 Task: Assign Person0000000147 as Assignee of Issue Issue0000000367 in Backlog  in Scrum Project Project0000000074 in Jira. Assign Person0000000147 as Assignee of Issue Issue0000000368 in Backlog  in Scrum Project Project0000000074 in Jira. Assign Person0000000148 as Assignee of Issue Issue0000000369 in Backlog  in Scrum Project Project0000000074 in Jira. Assign Person0000000148 as Assignee of Issue Issue0000000370 in Backlog  in Scrum Project Project0000000074 in Jira. Create a Sprint called Sprint0000000217 in Scrum Project Project0000000073 in Jira
Action: Mouse moved to (128, 291)
Screenshot: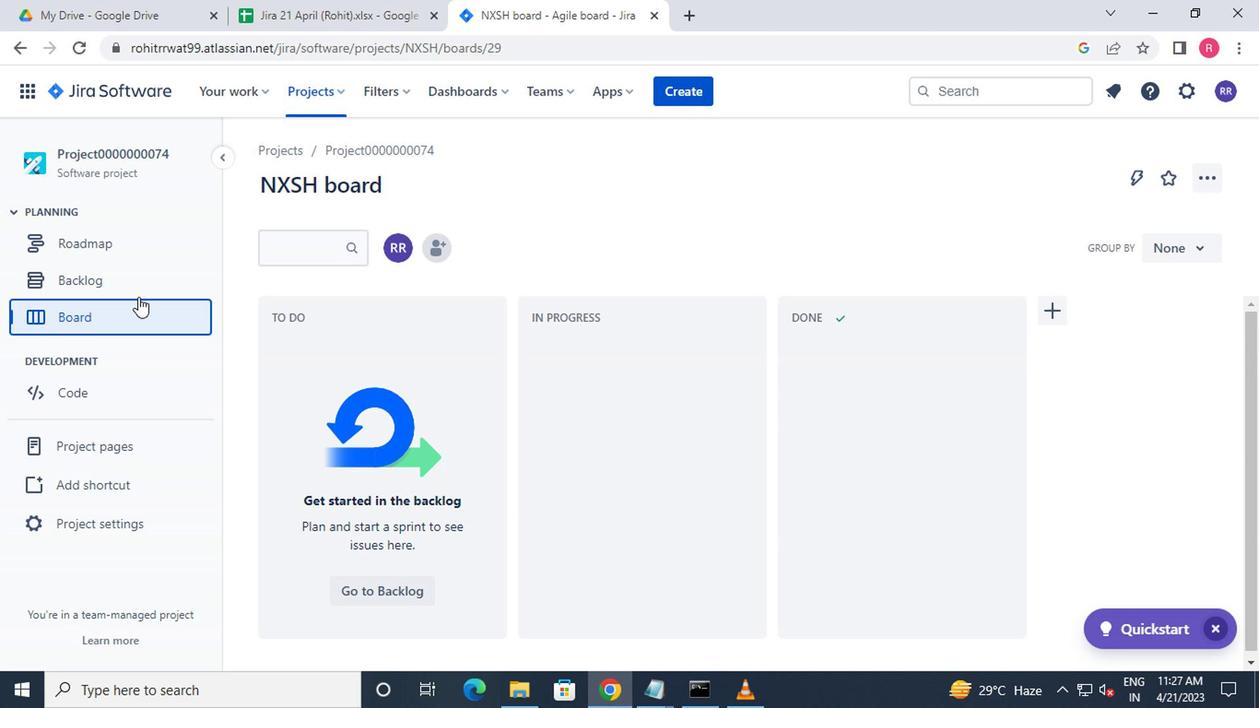 
Action: Mouse pressed left at (128, 291)
Screenshot: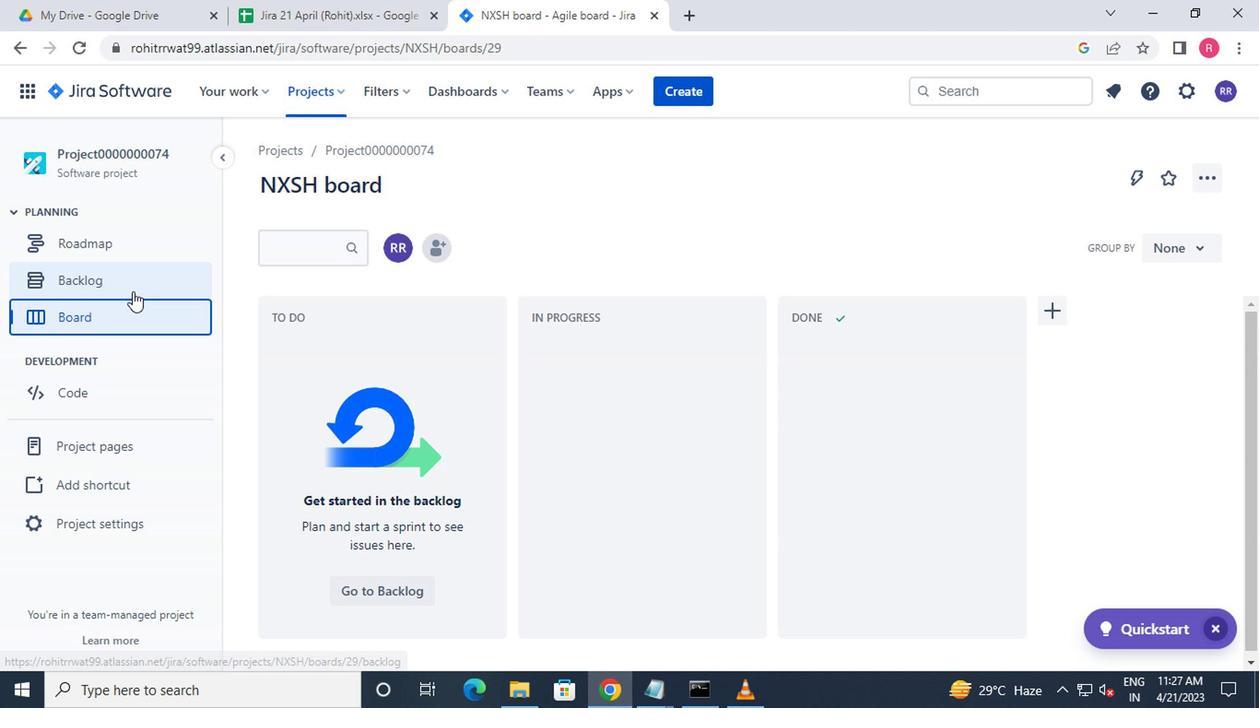
Action: Mouse moved to (407, 493)
Screenshot: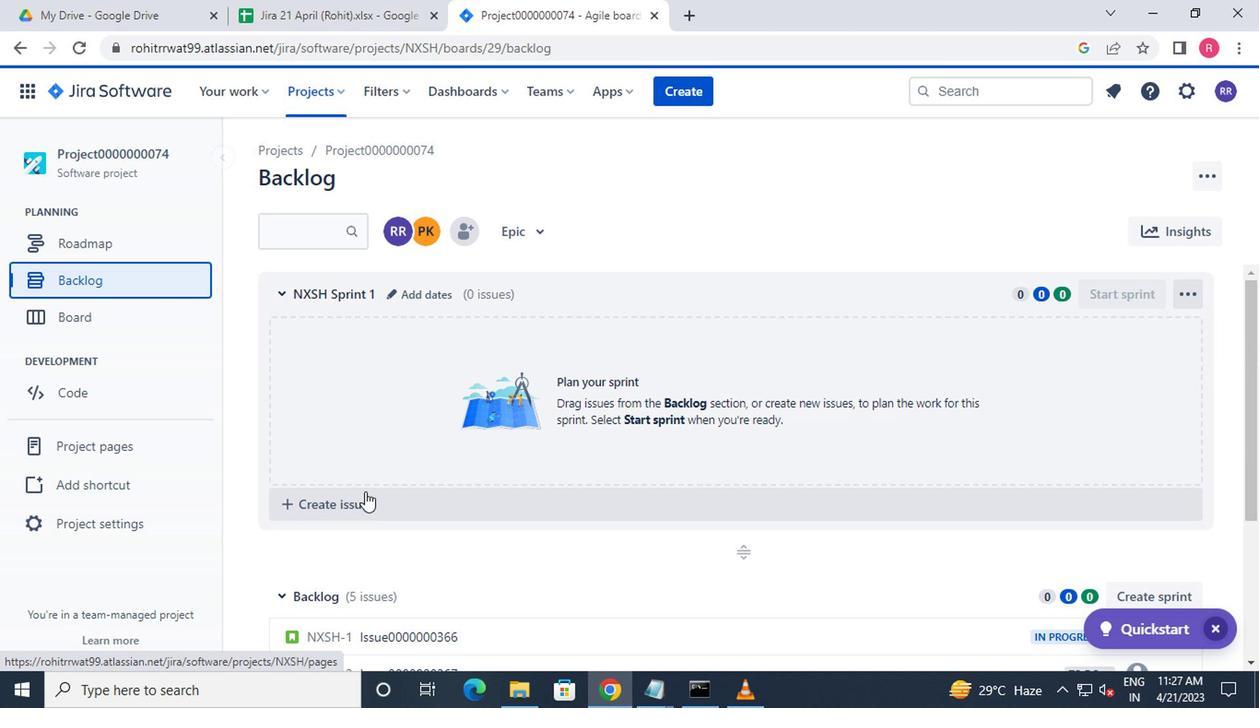 
Action: Mouse scrolled (407, 492) with delta (0, 0)
Screenshot: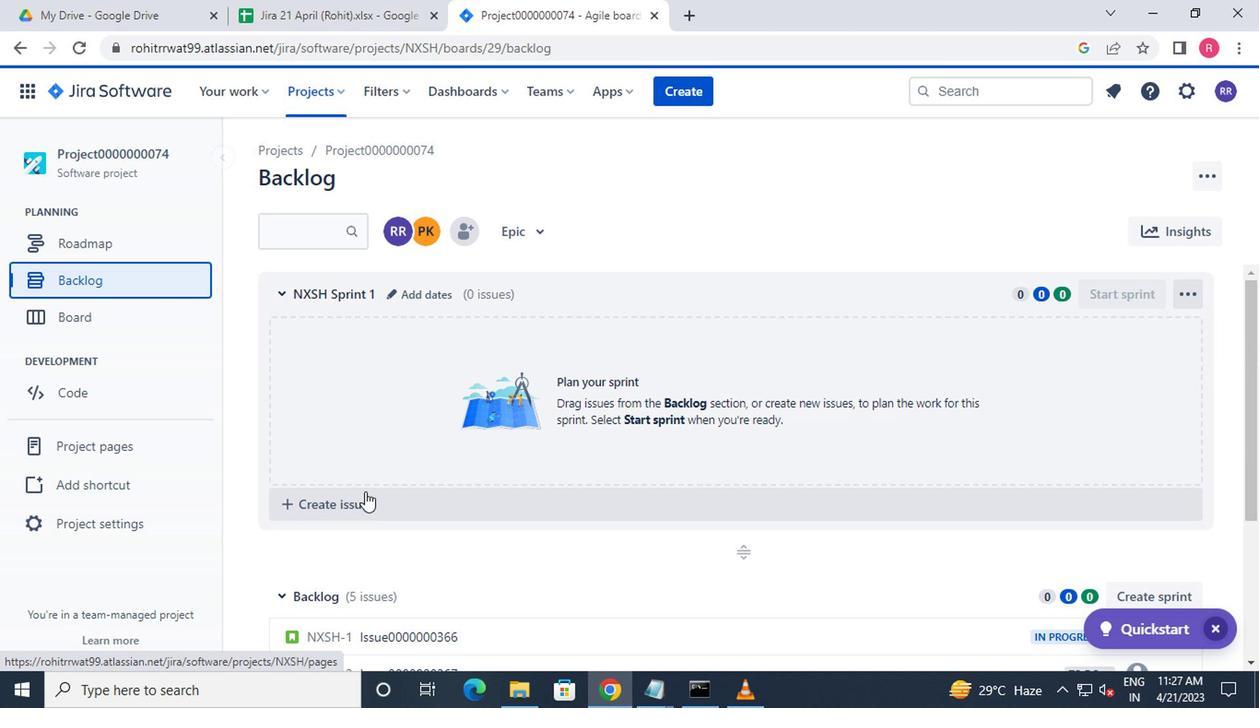 
Action: Mouse moved to (417, 499)
Screenshot: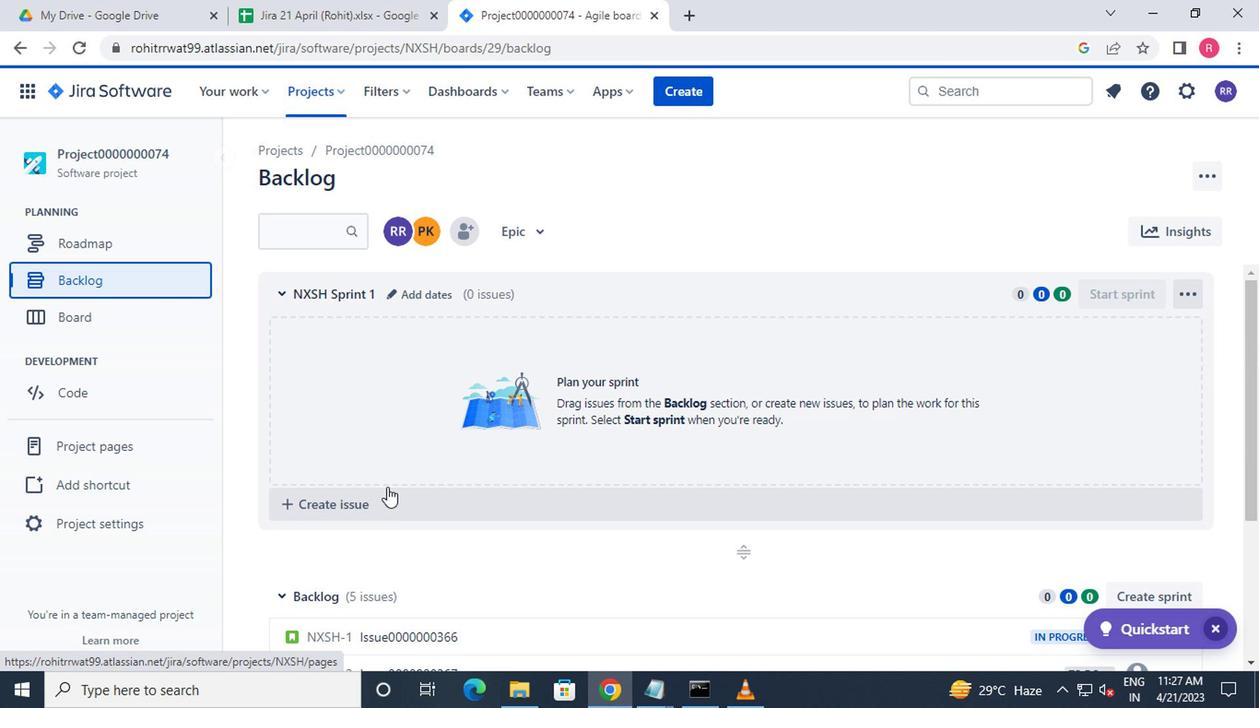 
Action: Mouse scrolled (417, 497) with delta (0, -1)
Screenshot: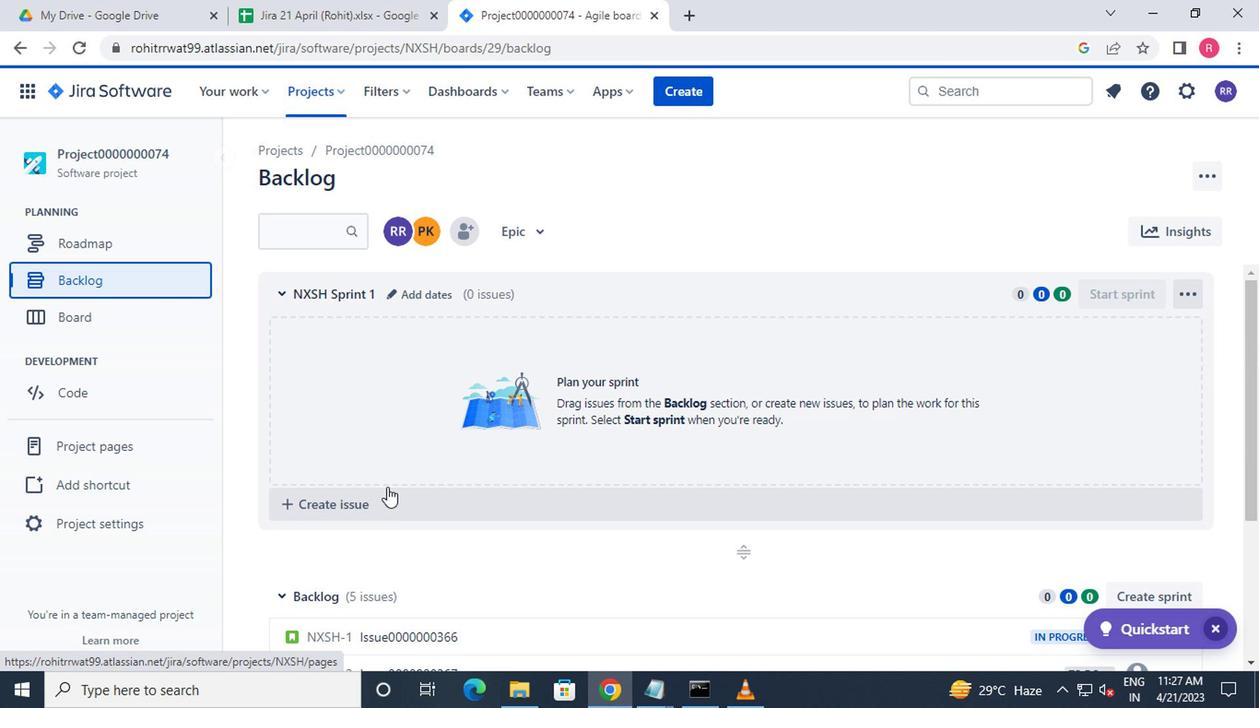 
Action: Mouse moved to (419, 499)
Screenshot: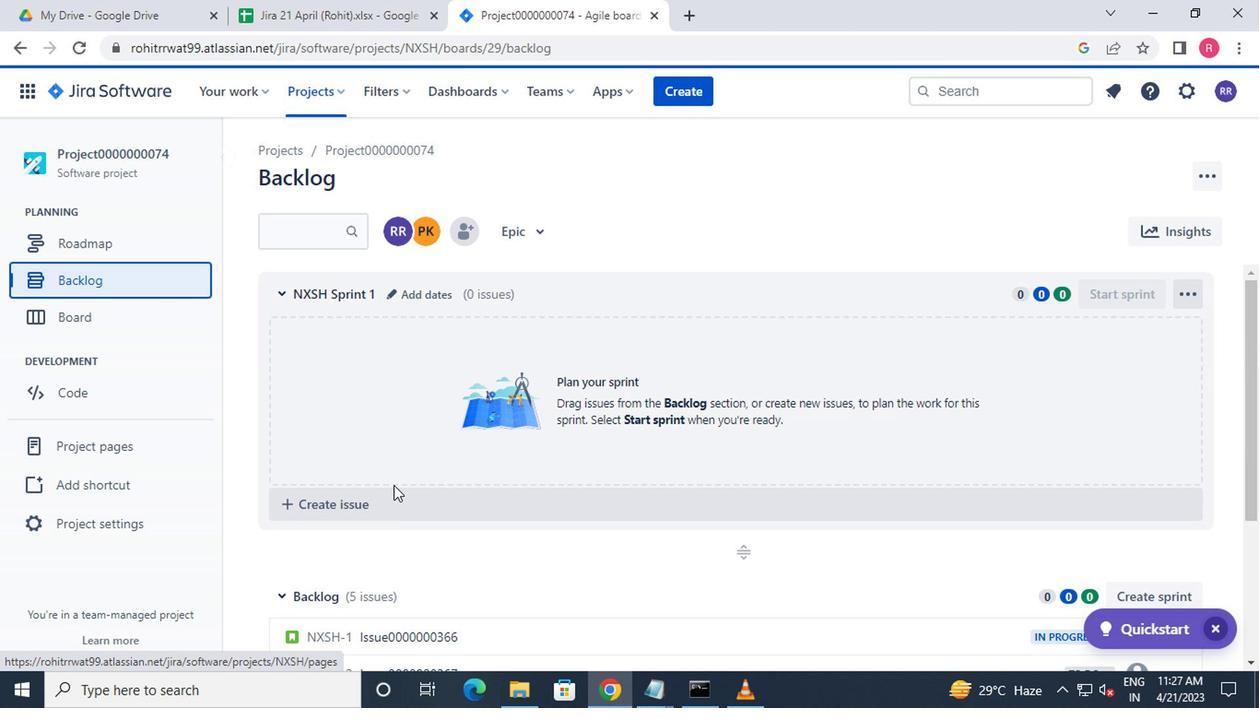 
Action: Mouse scrolled (419, 499) with delta (0, 0)
Screenshot: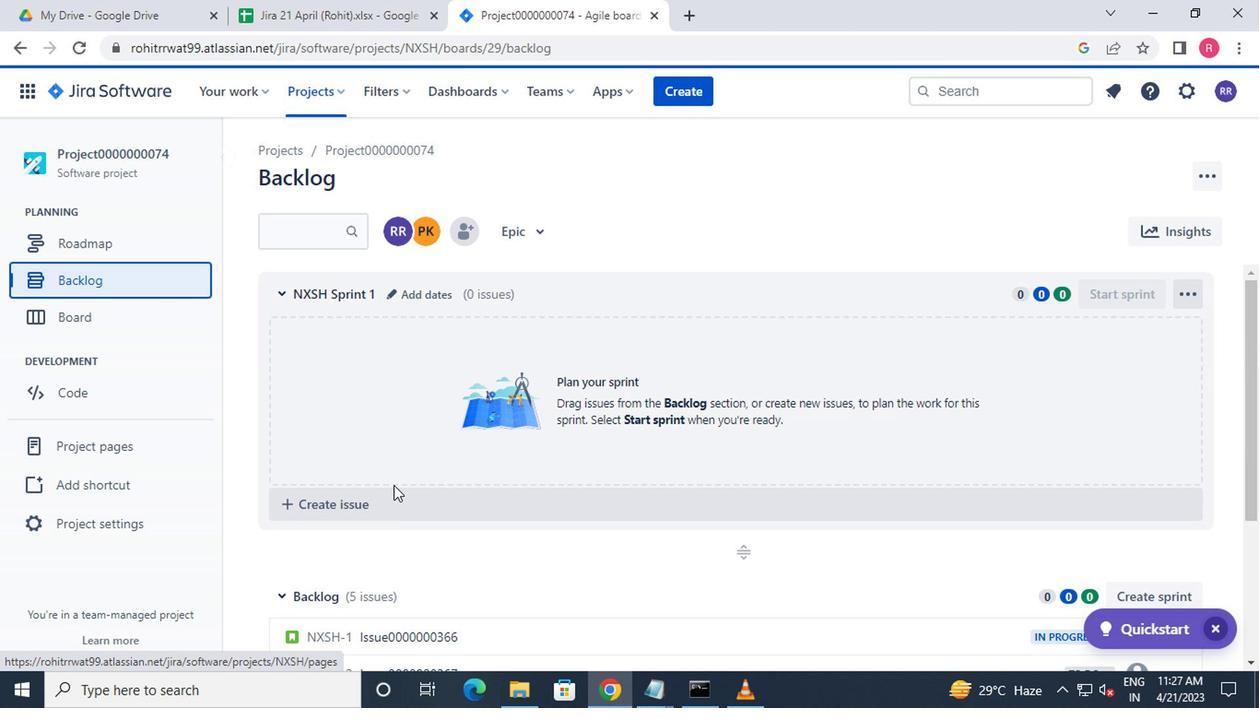 
Action: Mouse moved to (419, 500)
Screenshot: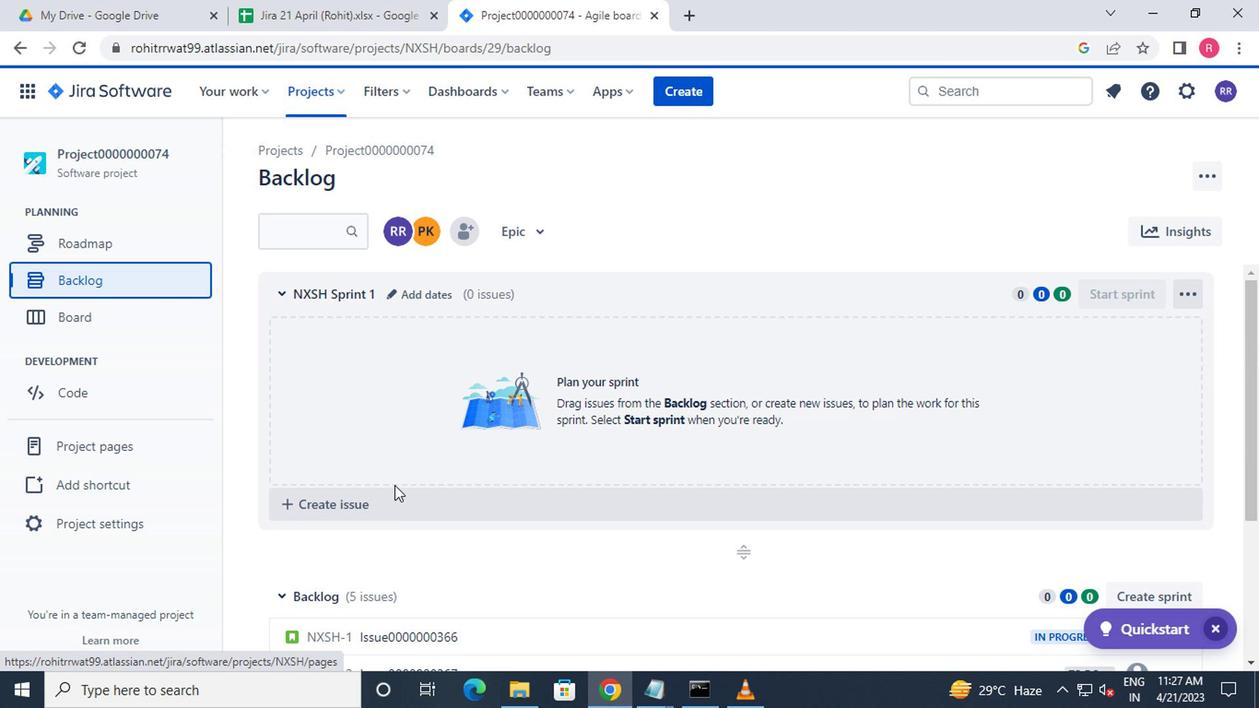 
Action: Mouse scrolled (419, 499) with delta (0, 0)
Screenshot: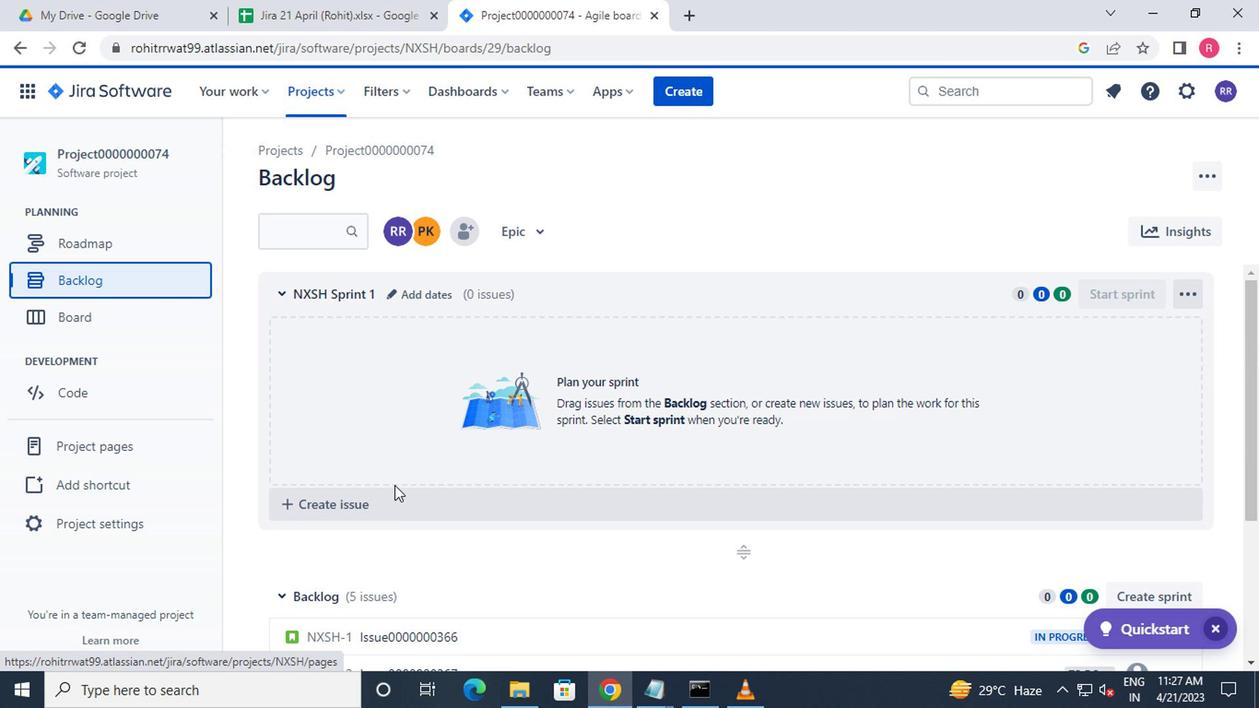 
Action: Mouse moved to (1127, 456)
Screenshot: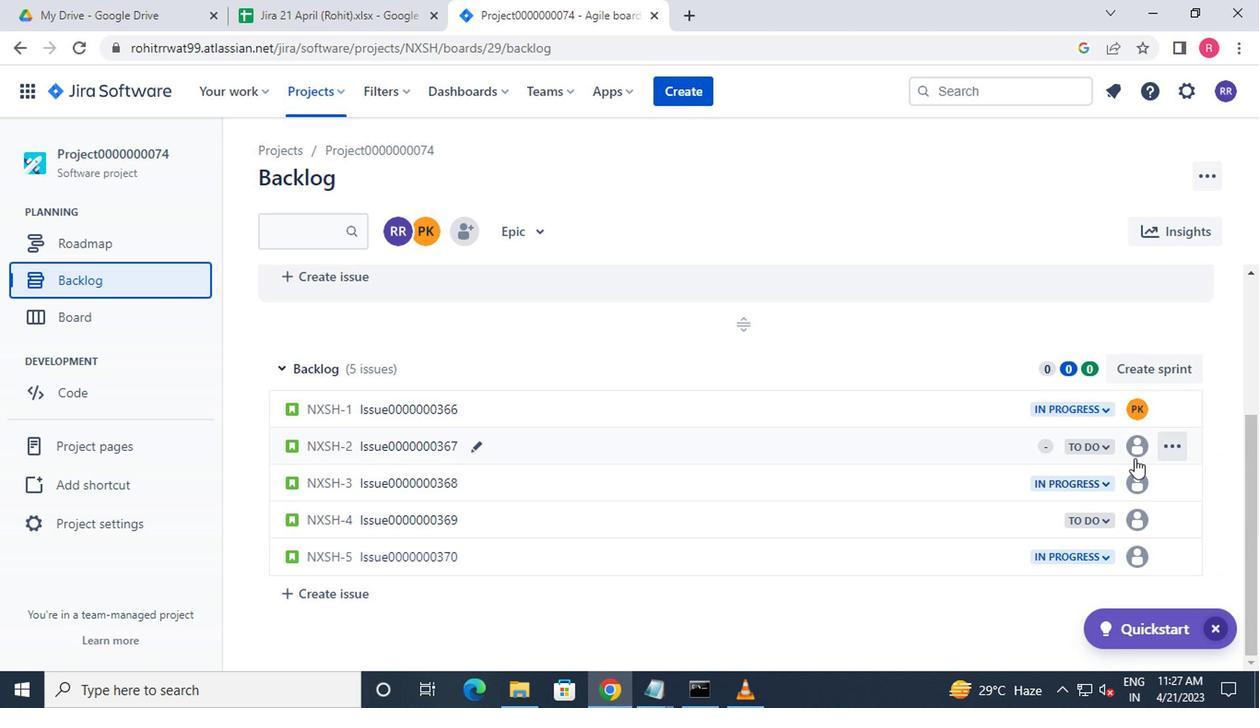 
Action: Mouse pressed left at (1127, 456)
Screenshot: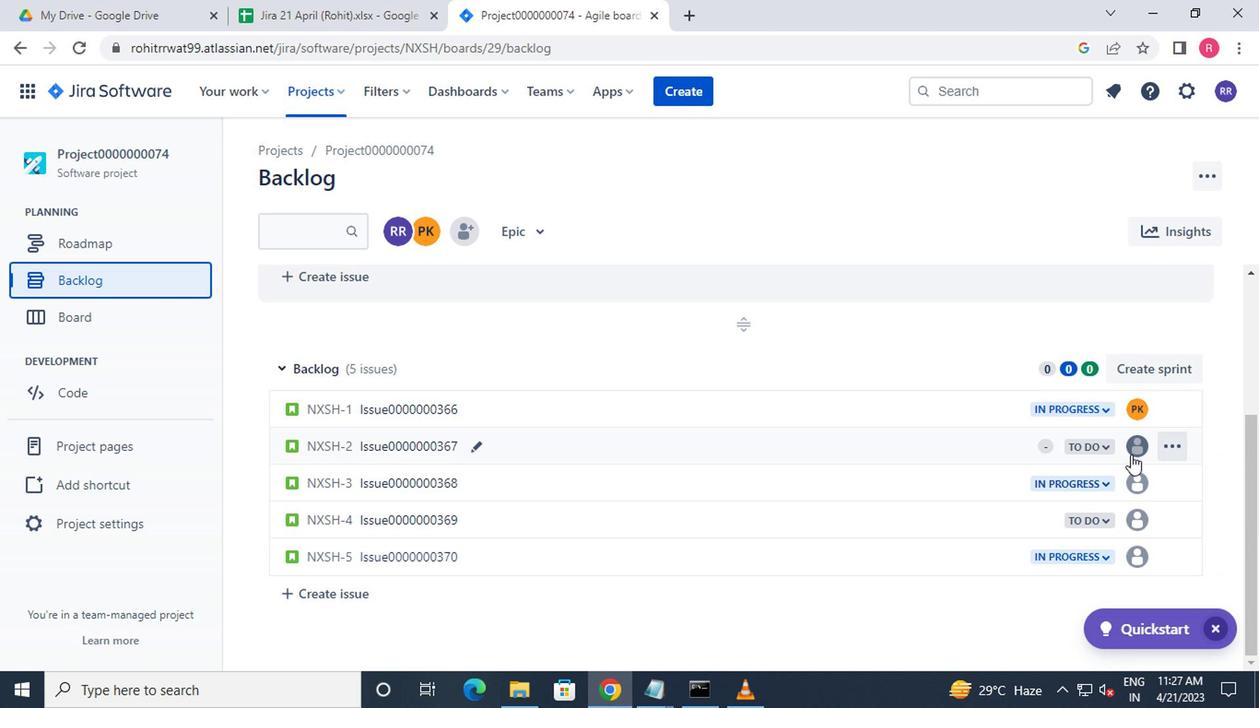 
Action: Mouse moved to (1036, 613)
Screenshot: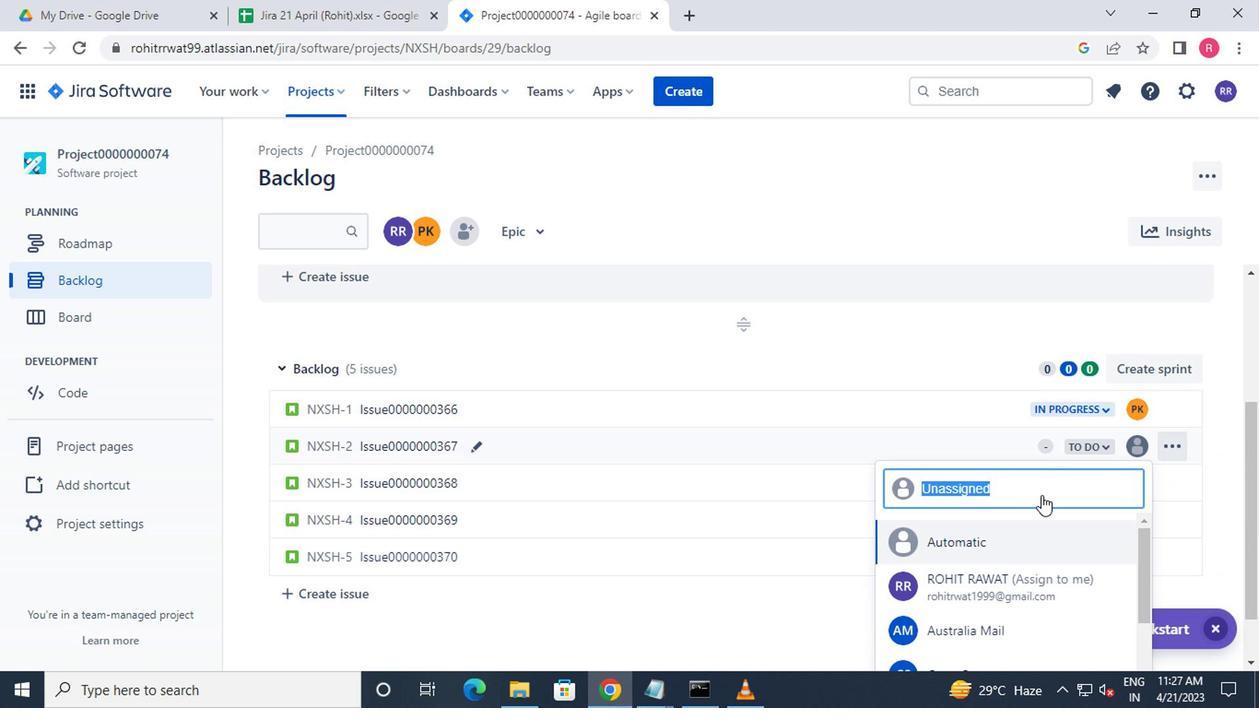 
Action: Mouse scrolled (1036, 613) with delta (0, 0)
Screenshot: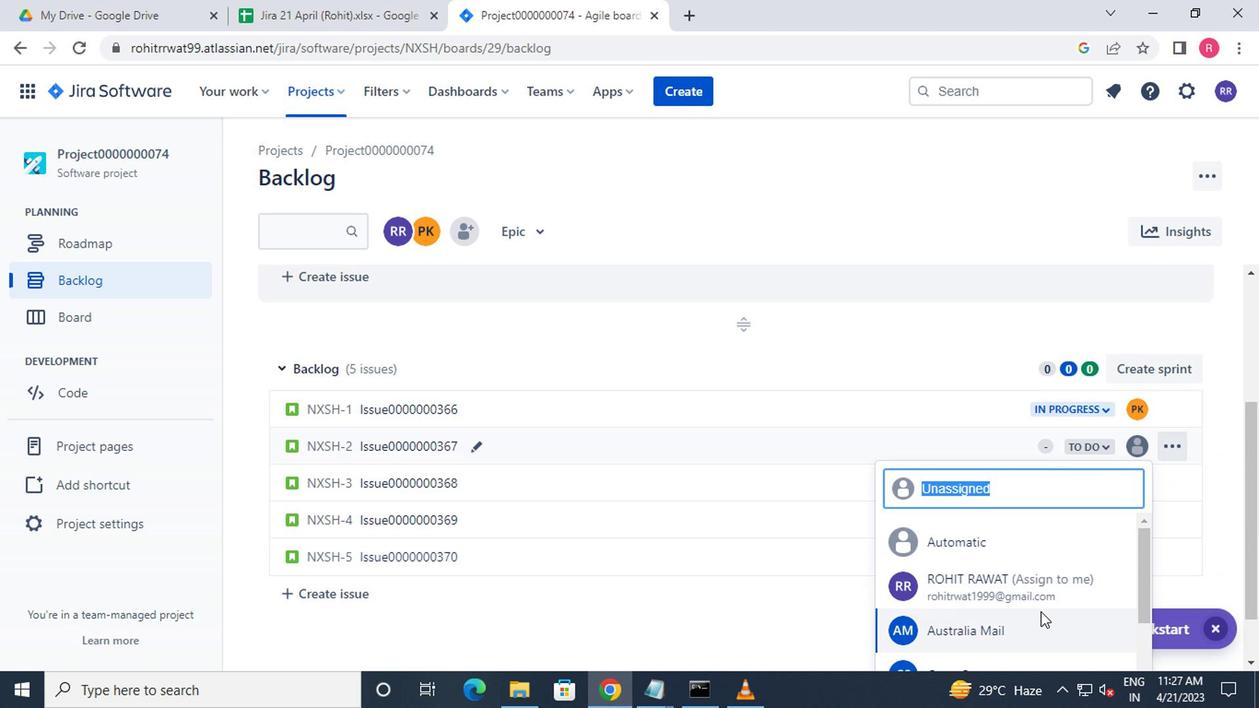 
Action: Mouse scrolled (1036, 613) with delta (0, 0)
Screenshot: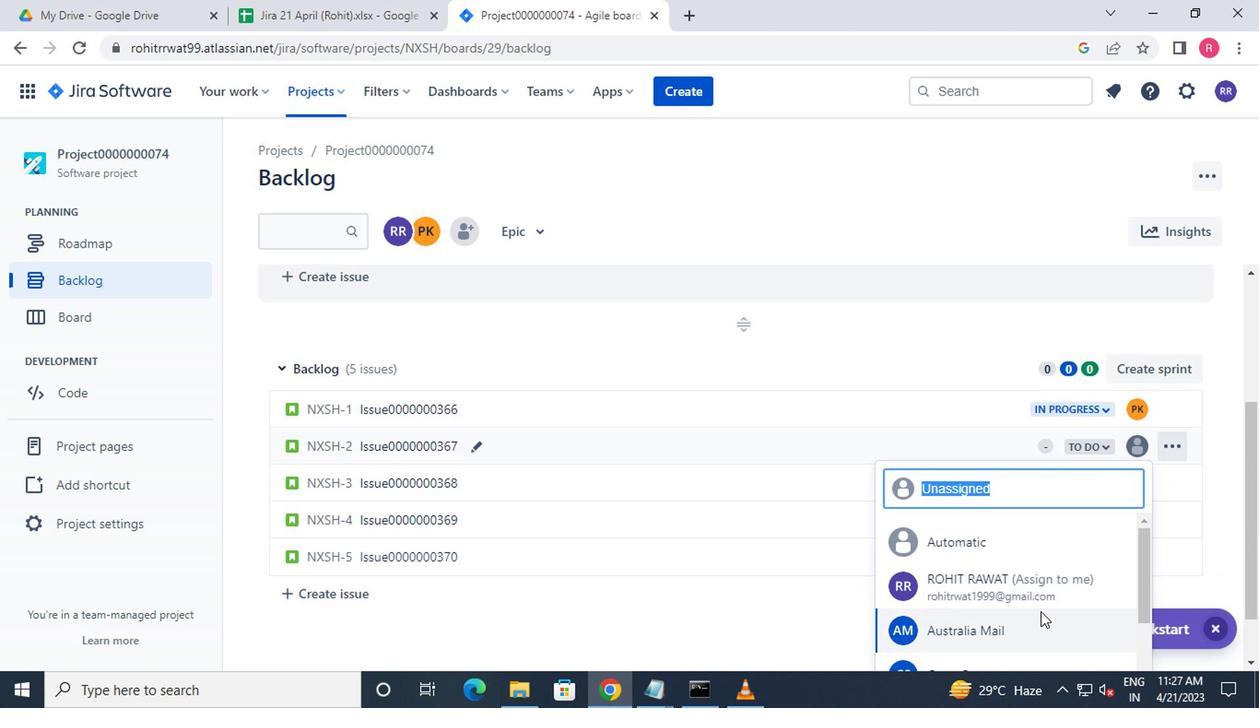 
Action: Mouse scrolled (1036, 613) with delta (0, 0)
Screenshot: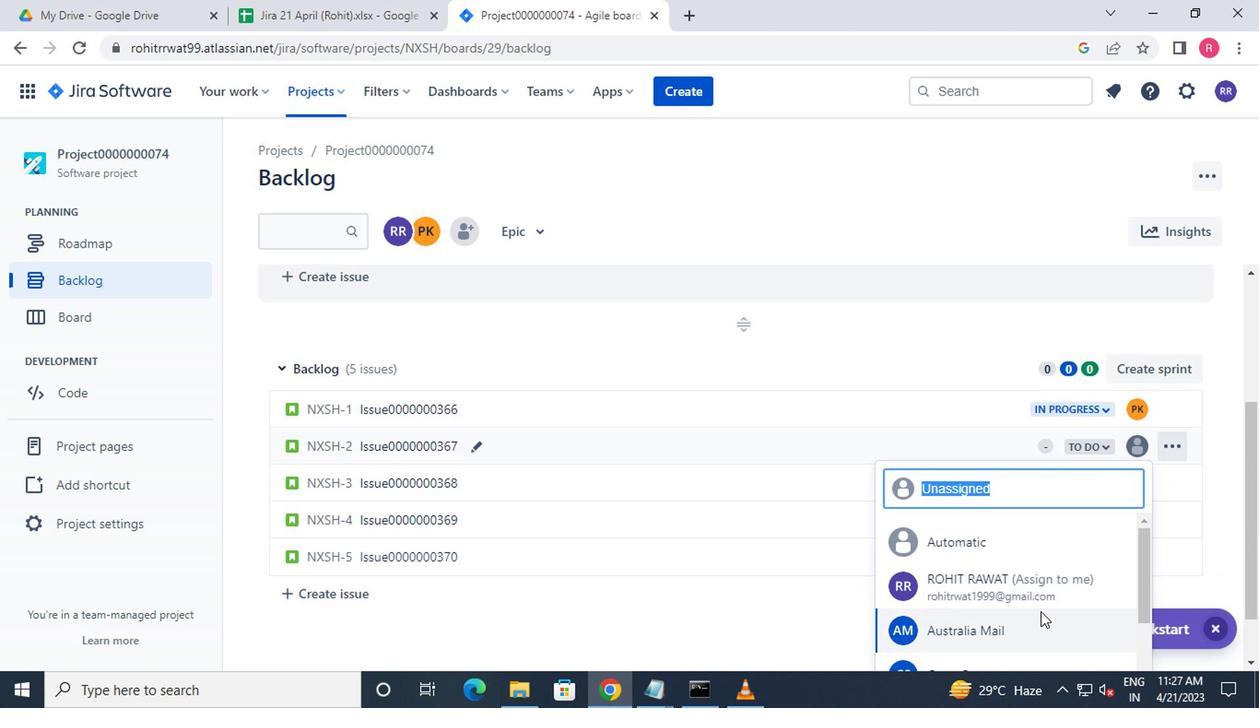 
Action: Mouse scrolled (1036, 613) with delta (0, 0)
Screenshot: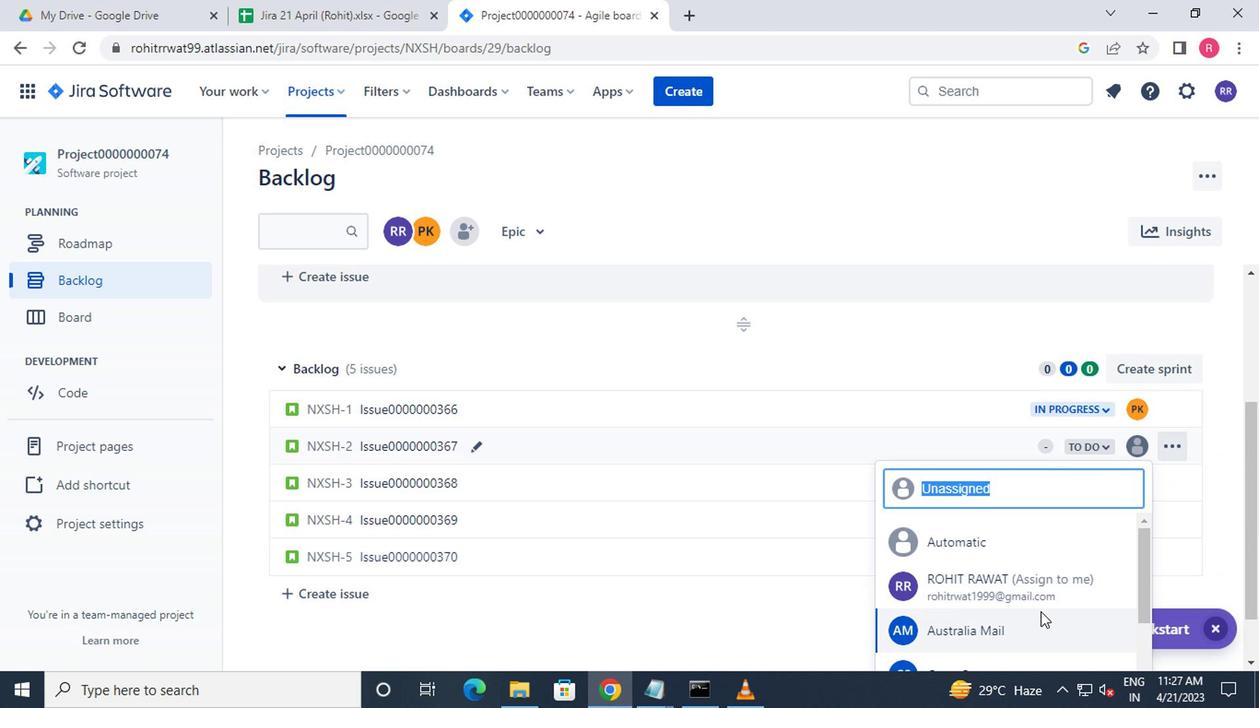 
Action: Mouse scrolled (1036, 613) with delta (0, 0)
Screenshot: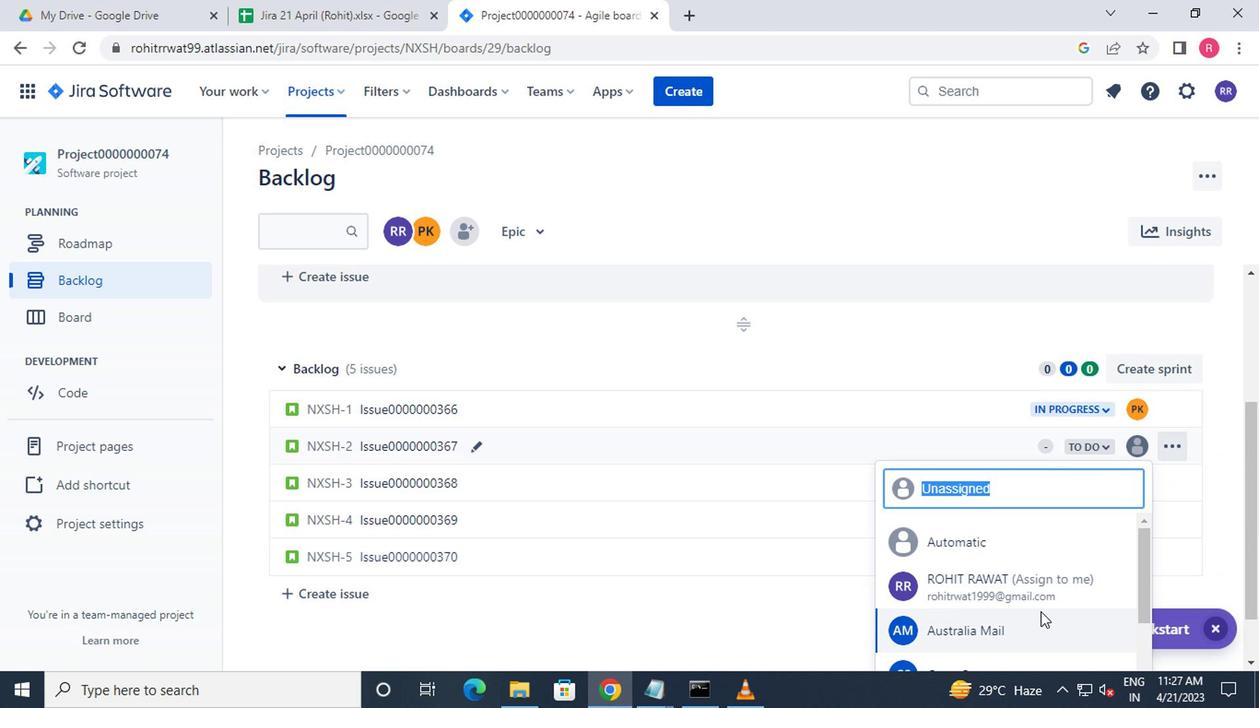 
Action: Mouse moved to (1009, 591)
Screenshot: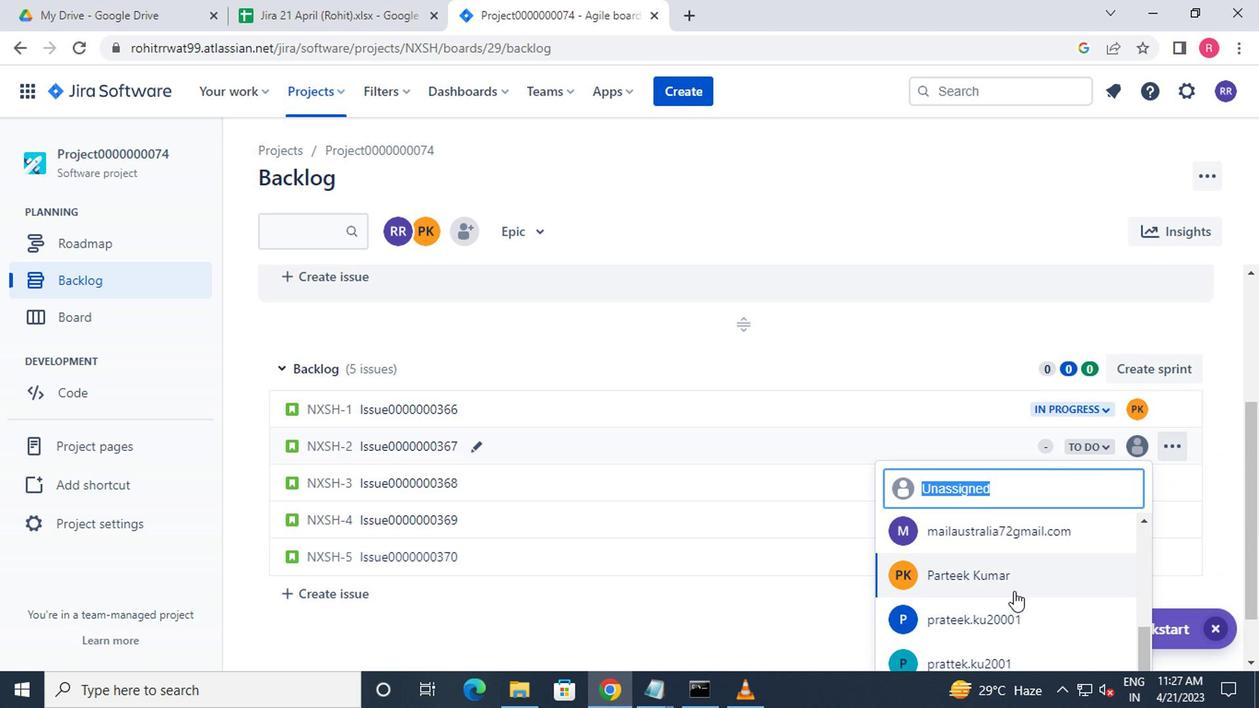 
Action: Mouse pressed left at (1009, 591)
Screenshot: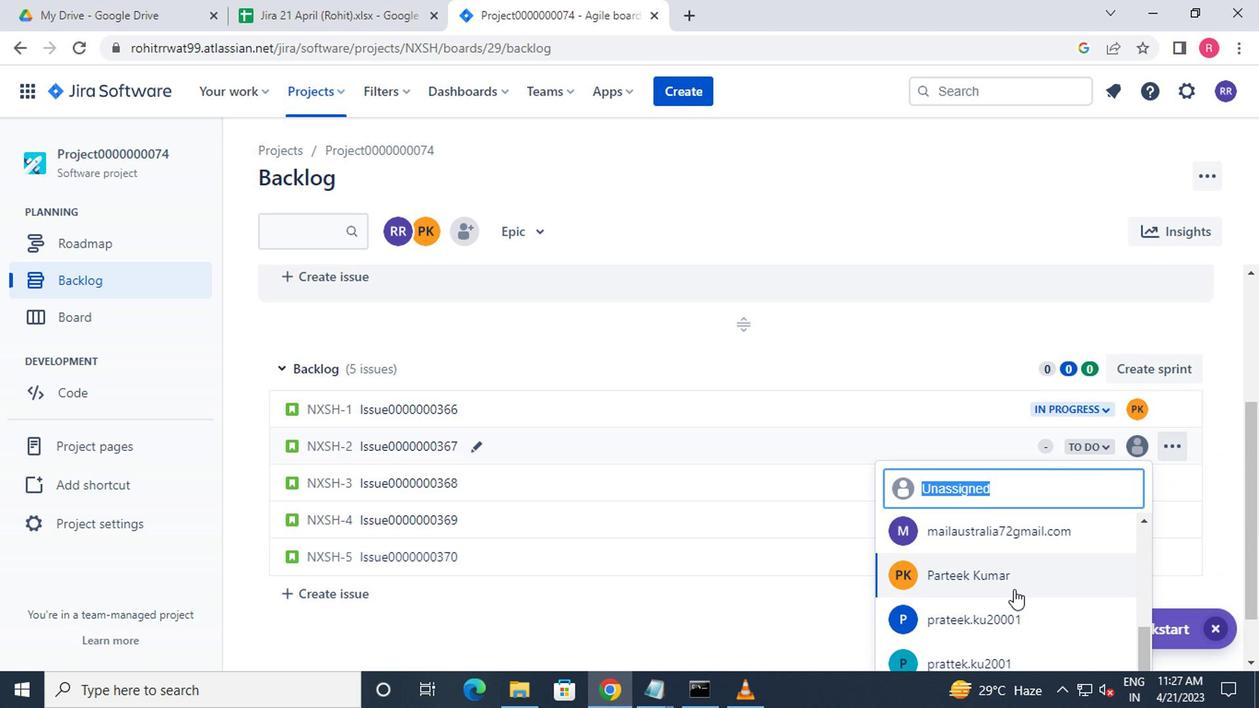 
Action: Mouse moved to (1130, 488)
Screenshot: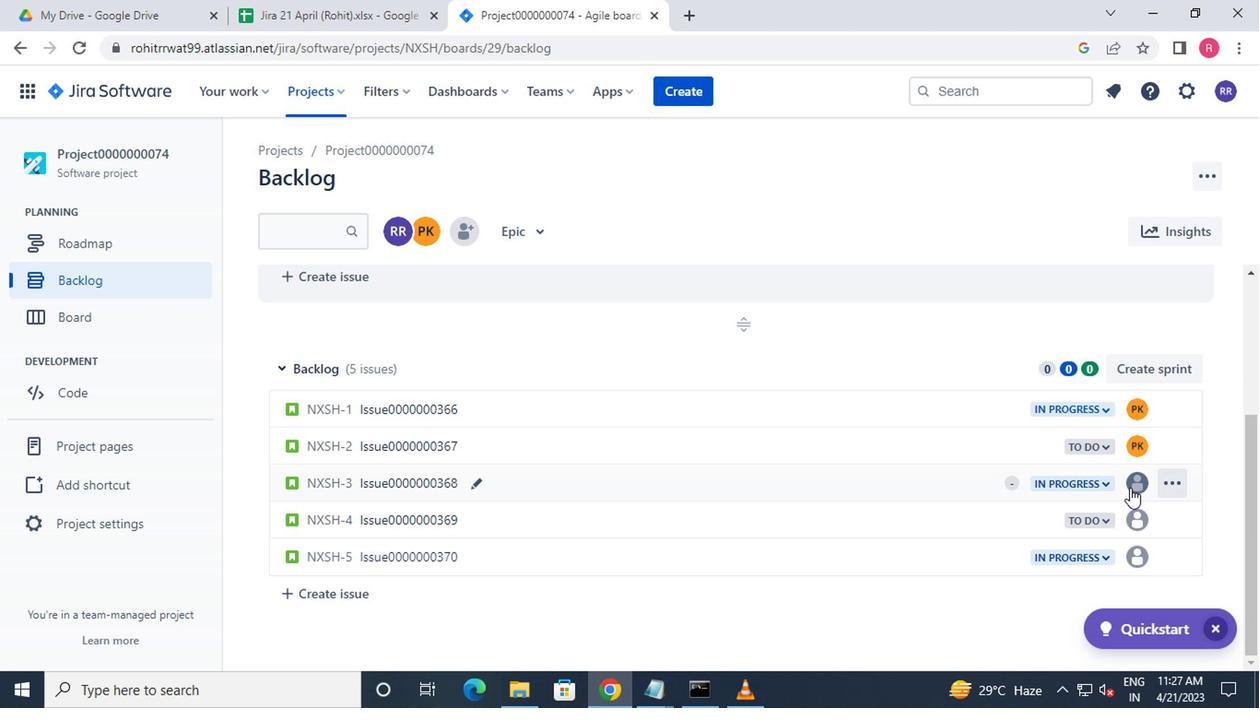 
Action: Mouse pressed left at (1130, 488)
Screenshot: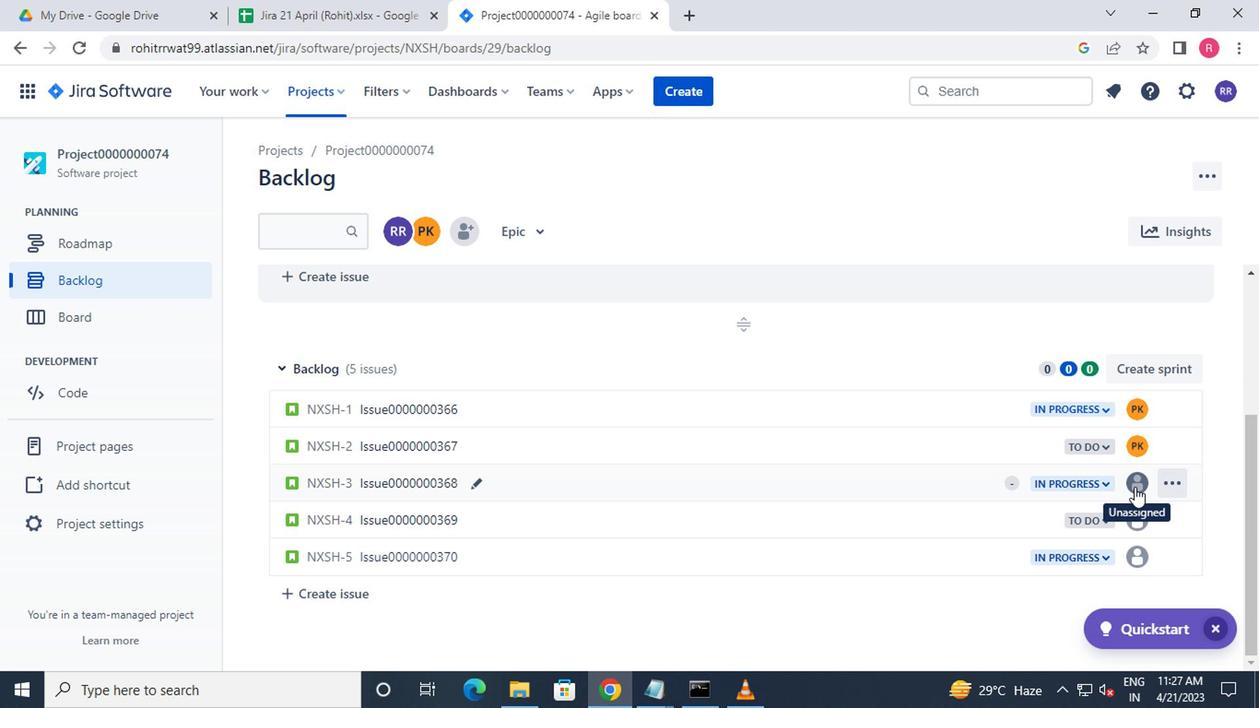 
Action: Mouse moved to (1017, 584)
Screenshot: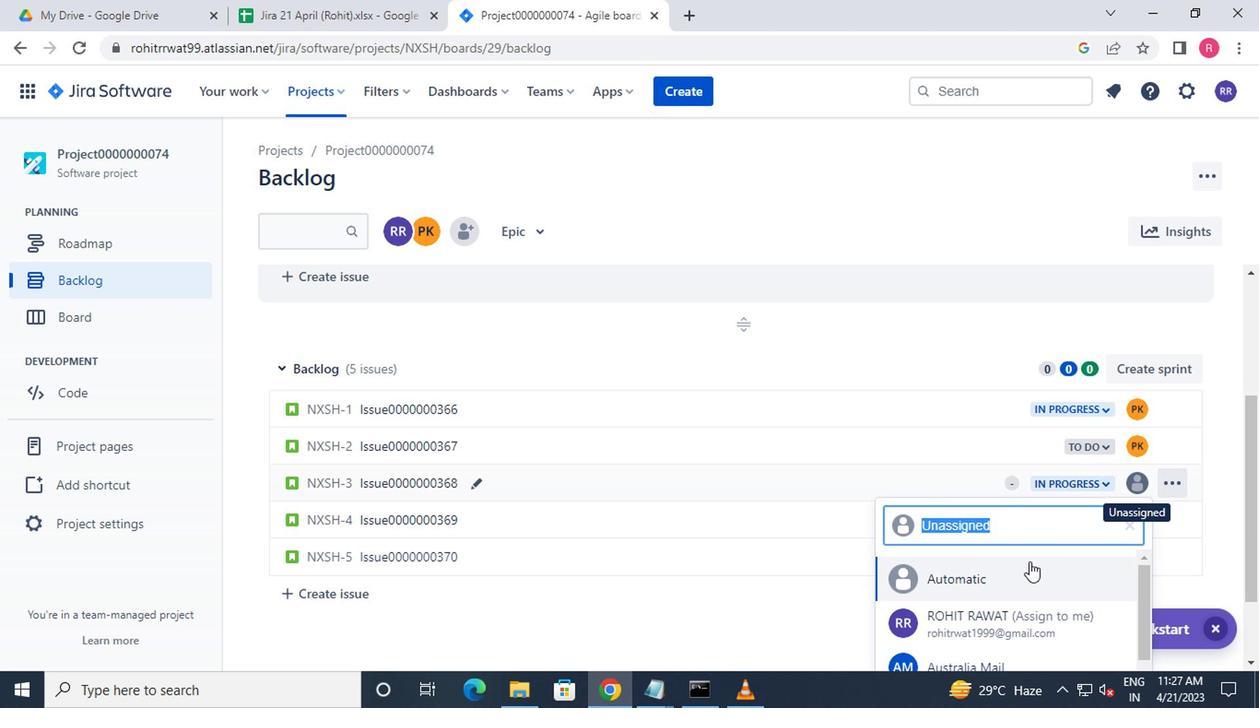 
Action: Mouse scrolled (1017, 582) with delta (0, -1)
Screenshot: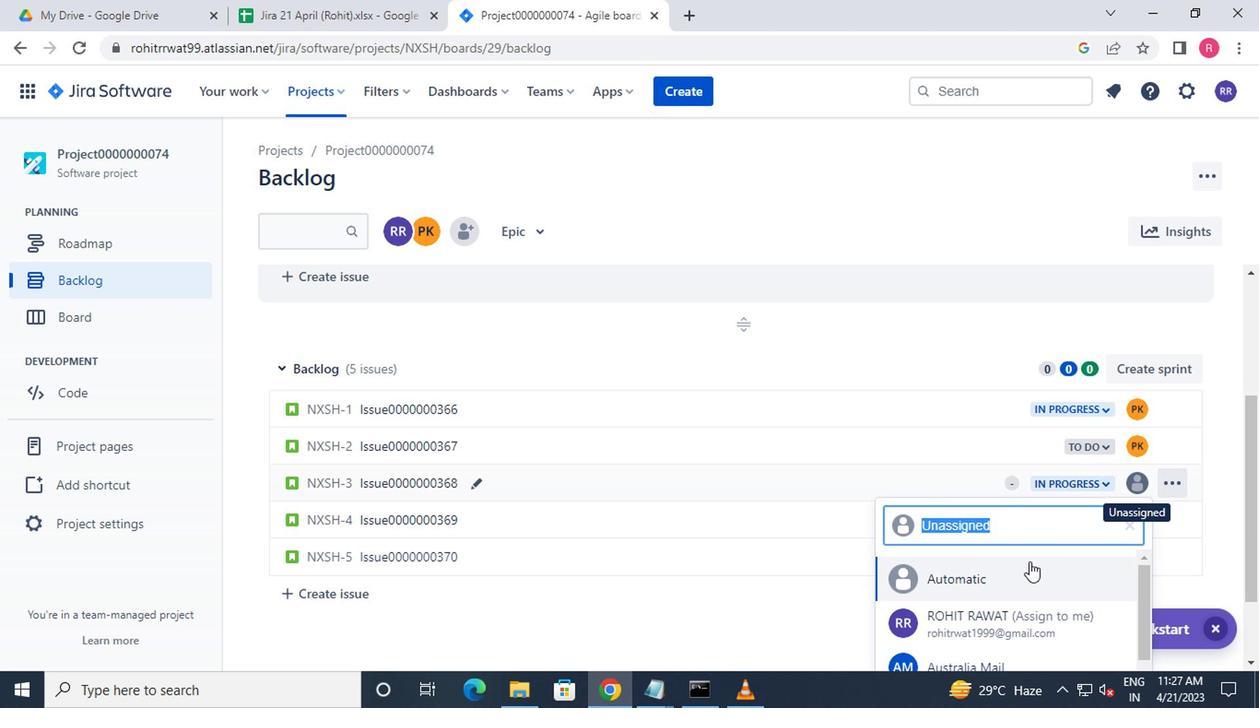 
Action: Mouse moved to (1015, 586)
Screenshot: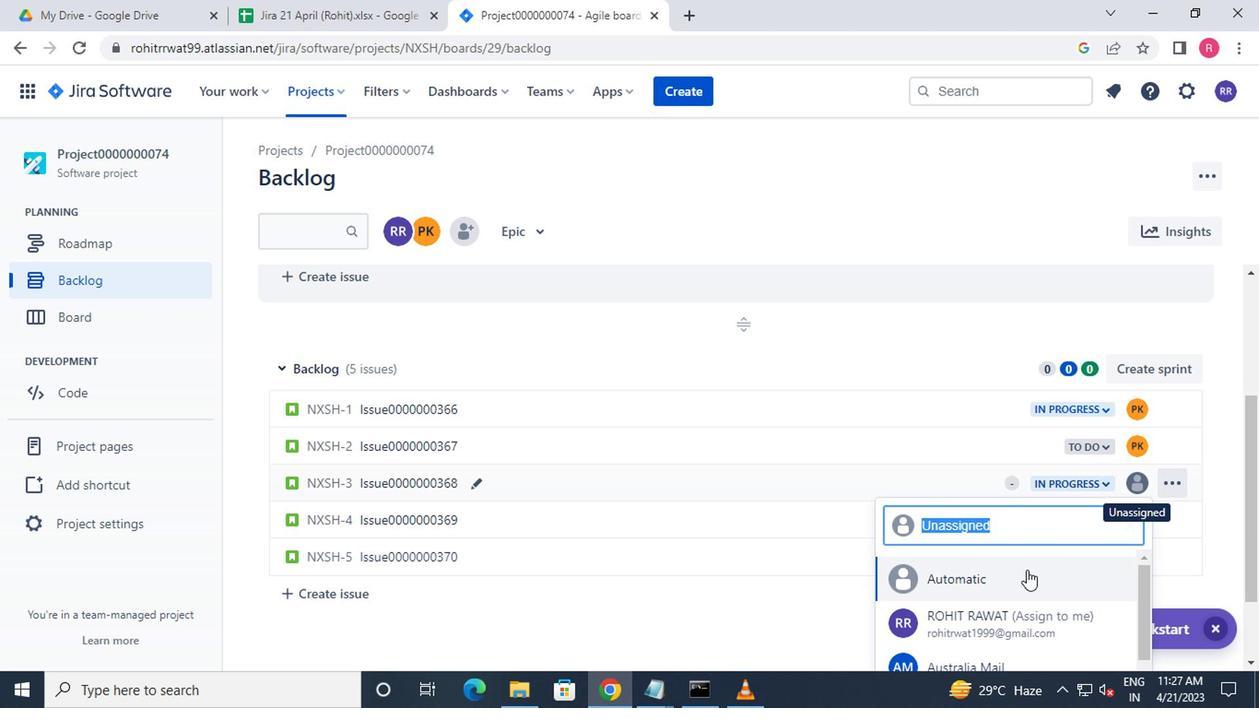 
Action: Mouse scrolled (1015, 586) with delta (0, 0)
Screenshot: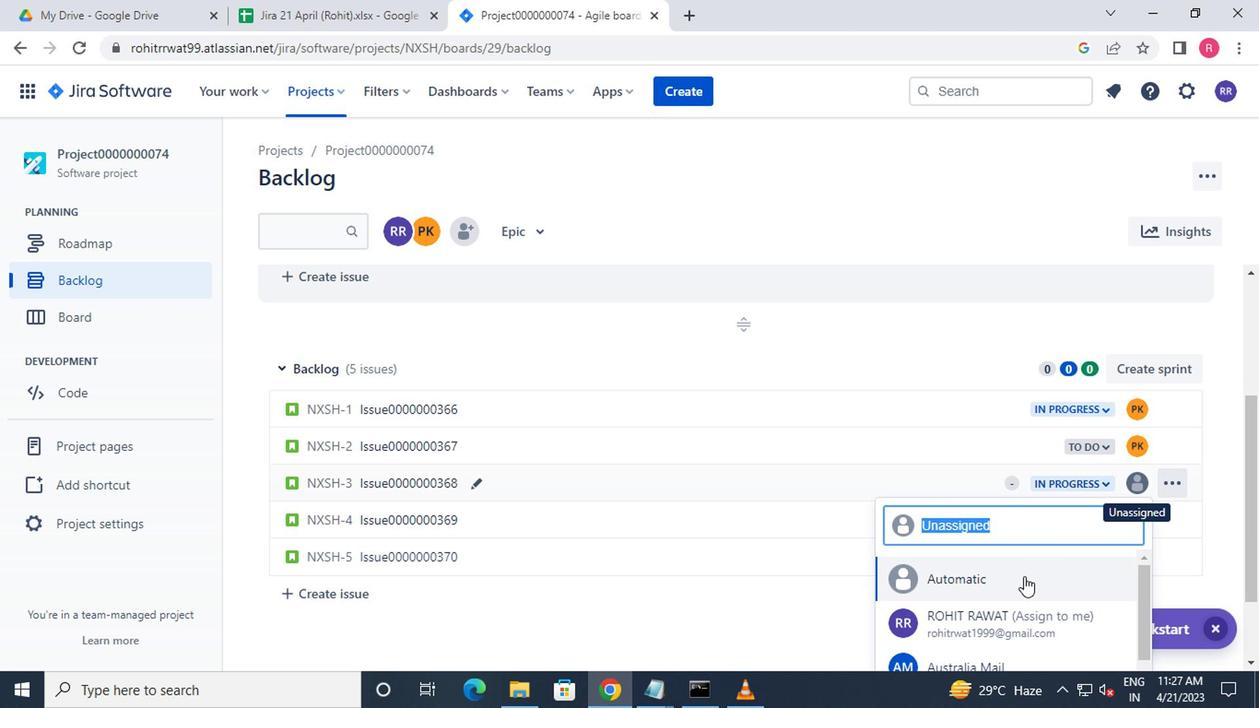 
Action: Mouse scrolled (1015, 586) with delta (0, 0)
Screenshot: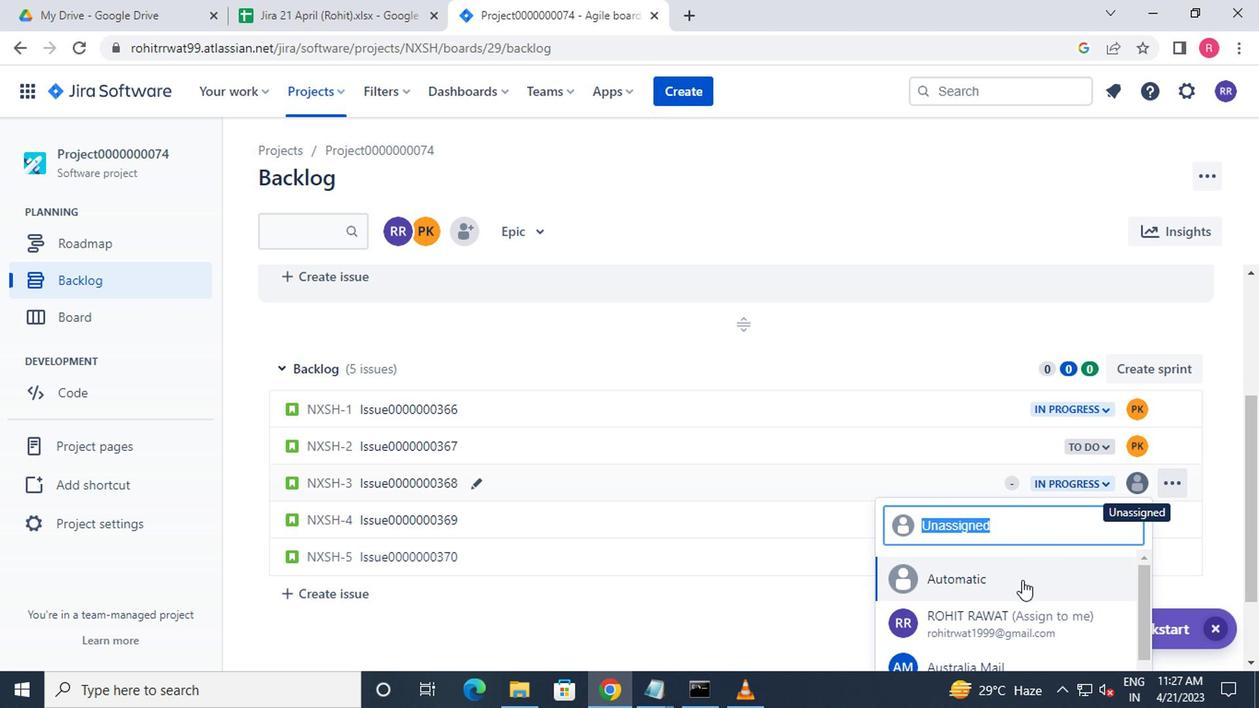 
Action: Mouse moved to (1014, 587)
Screenshot: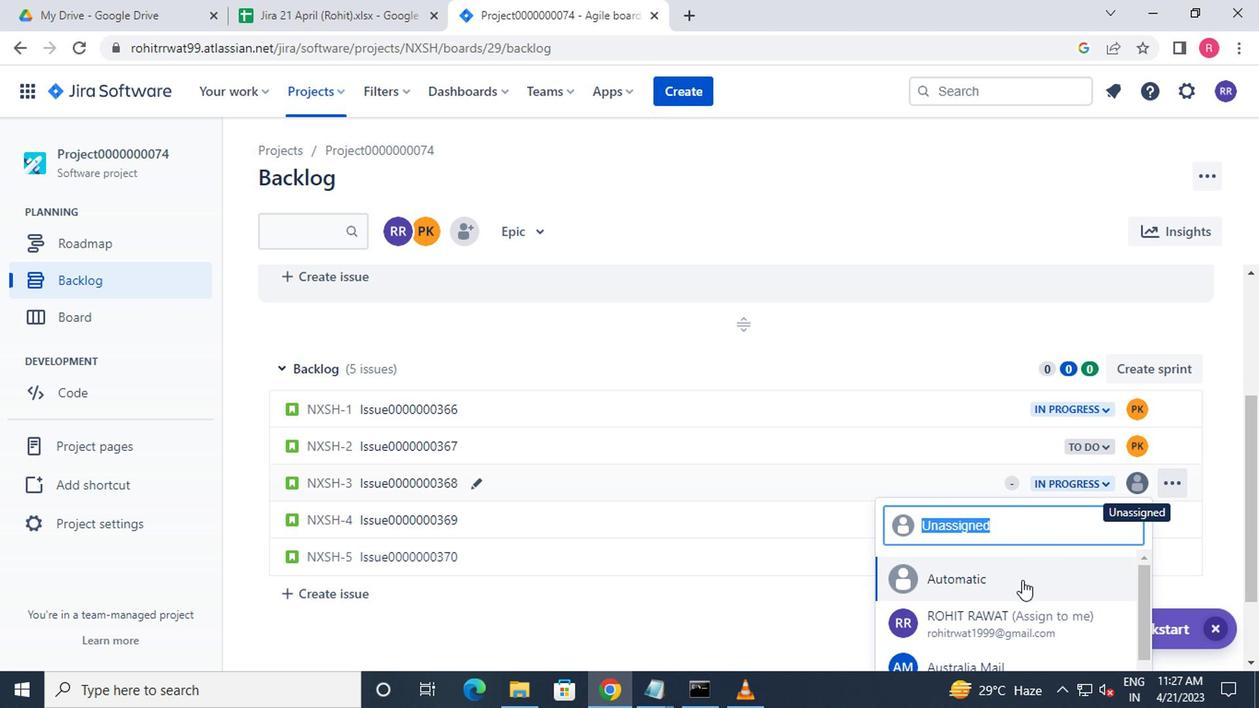 
Action: Mouse scrolled (1014, 586) with delta (0, 0)
Screenshot: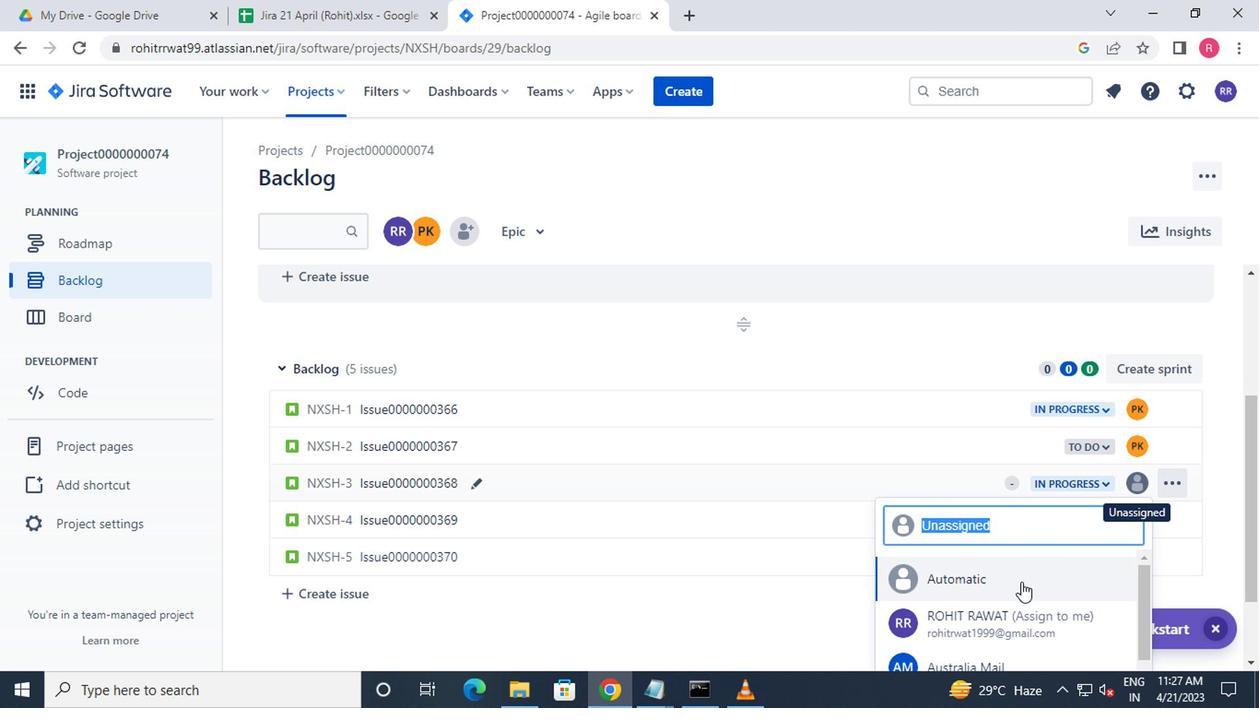
Action: Mouse moved to (1009, 609)
Screenshot: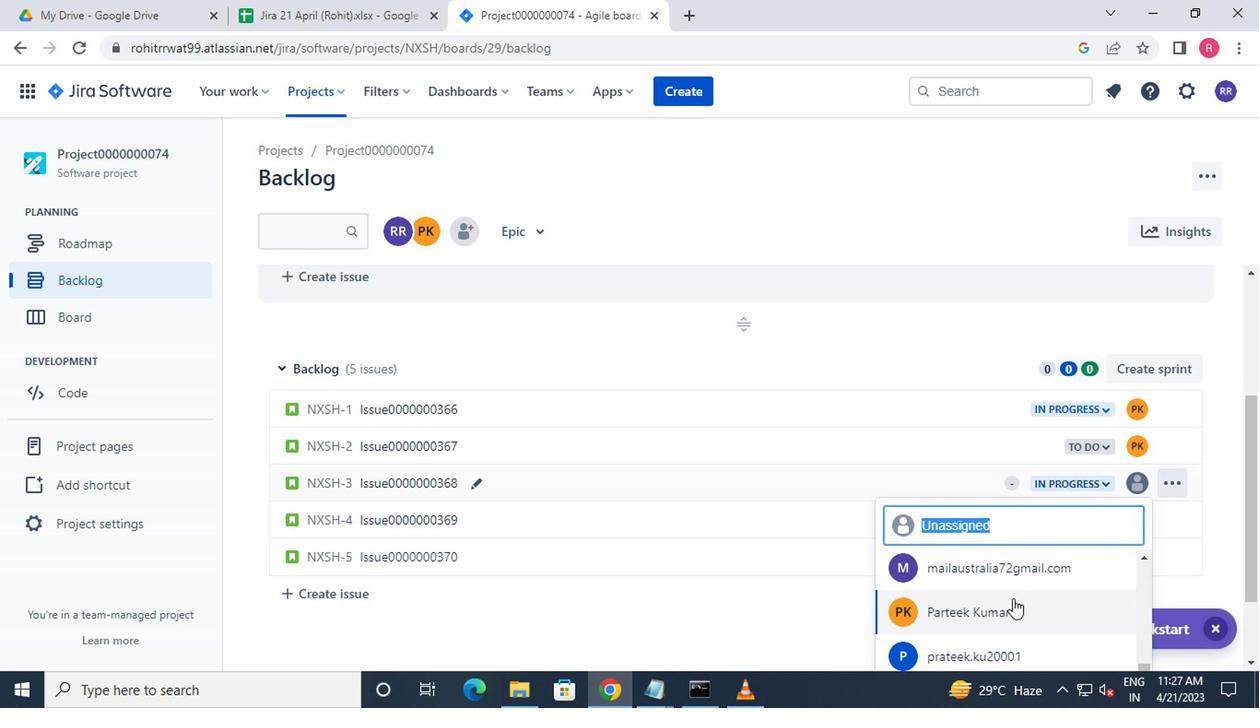 
Action: Mouse pressed left at (1009, 609)
Screenshot: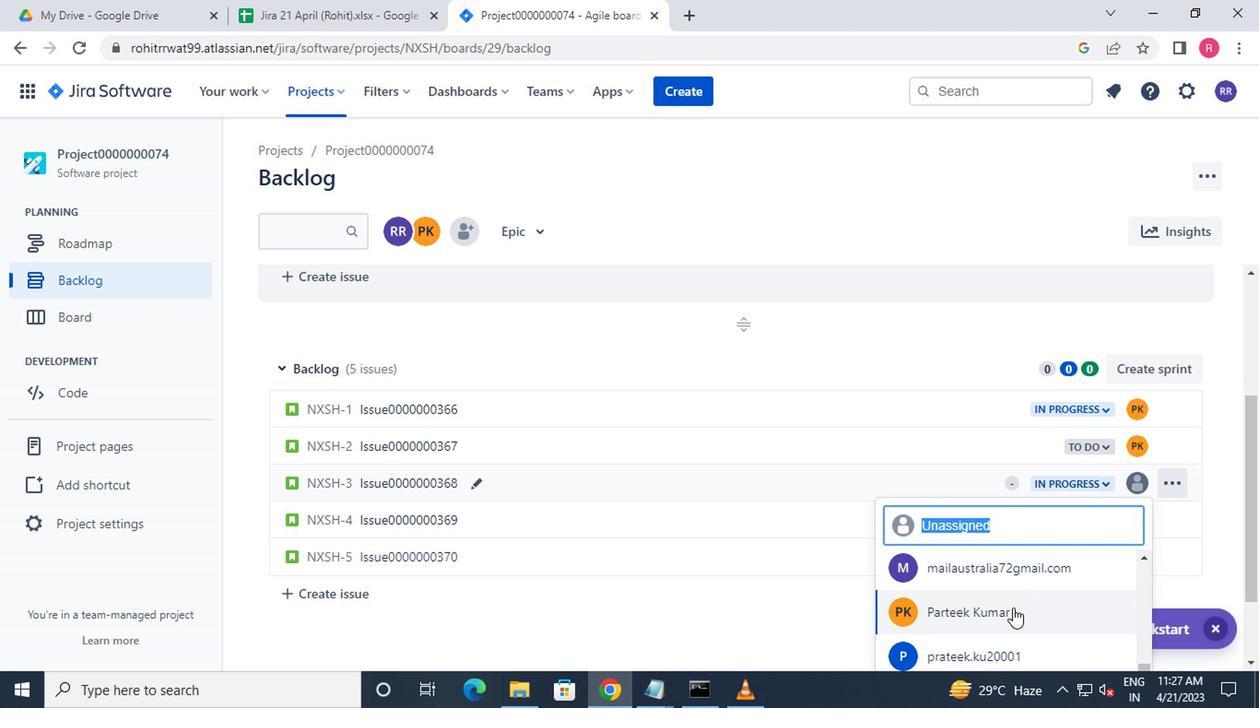 
Action: Mouse moved to (1138, 520)
Screenshot: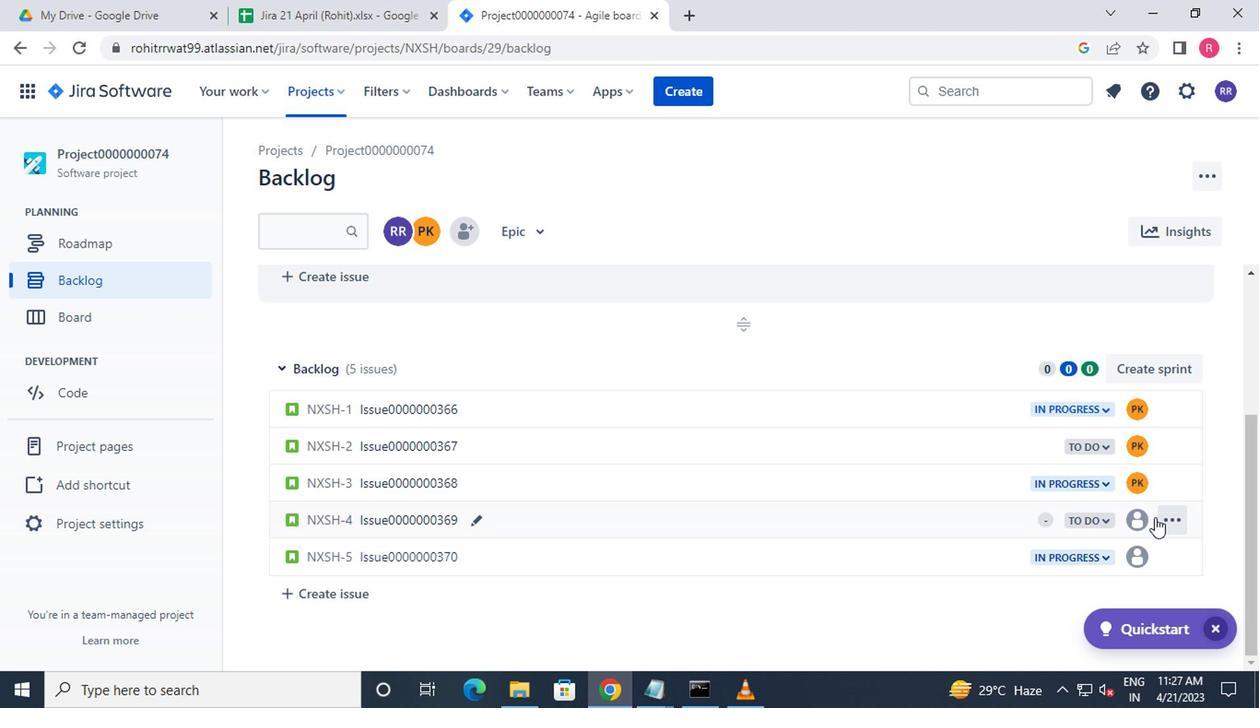 
Action: Mouse pressed left at (1138, 520)
Screenshot: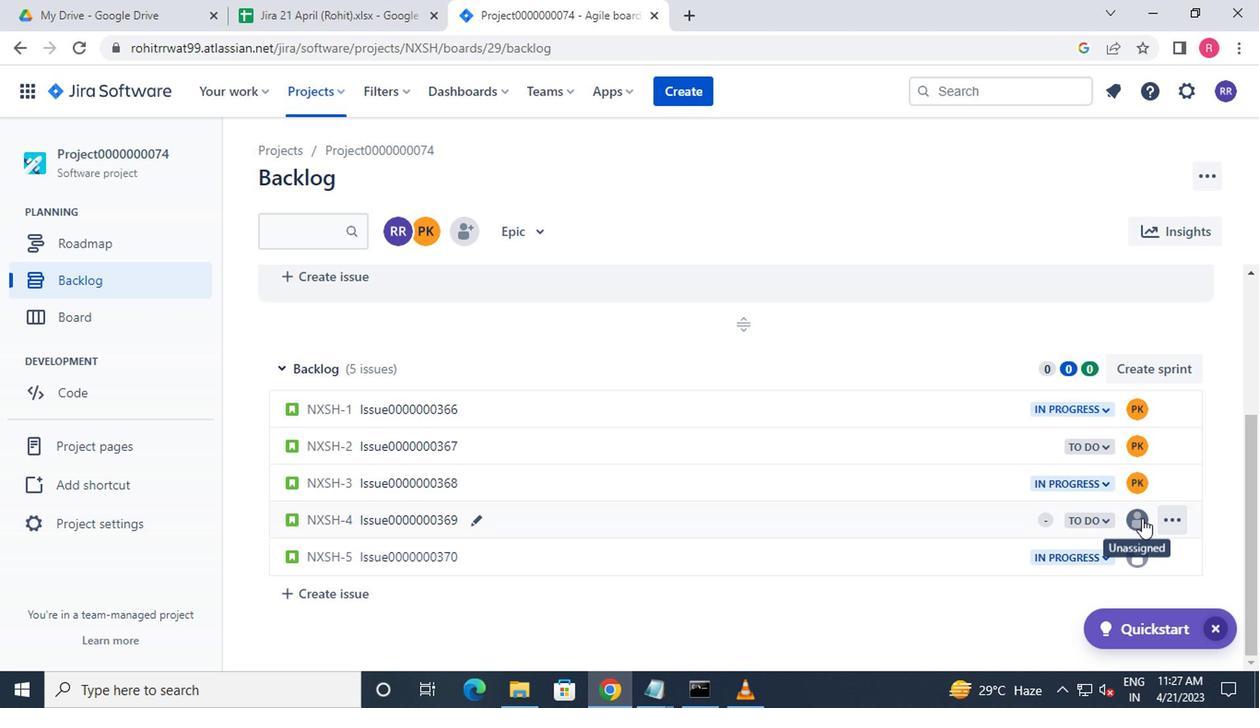 
Action: Mouse moved to (1034, 621)
Screenshot: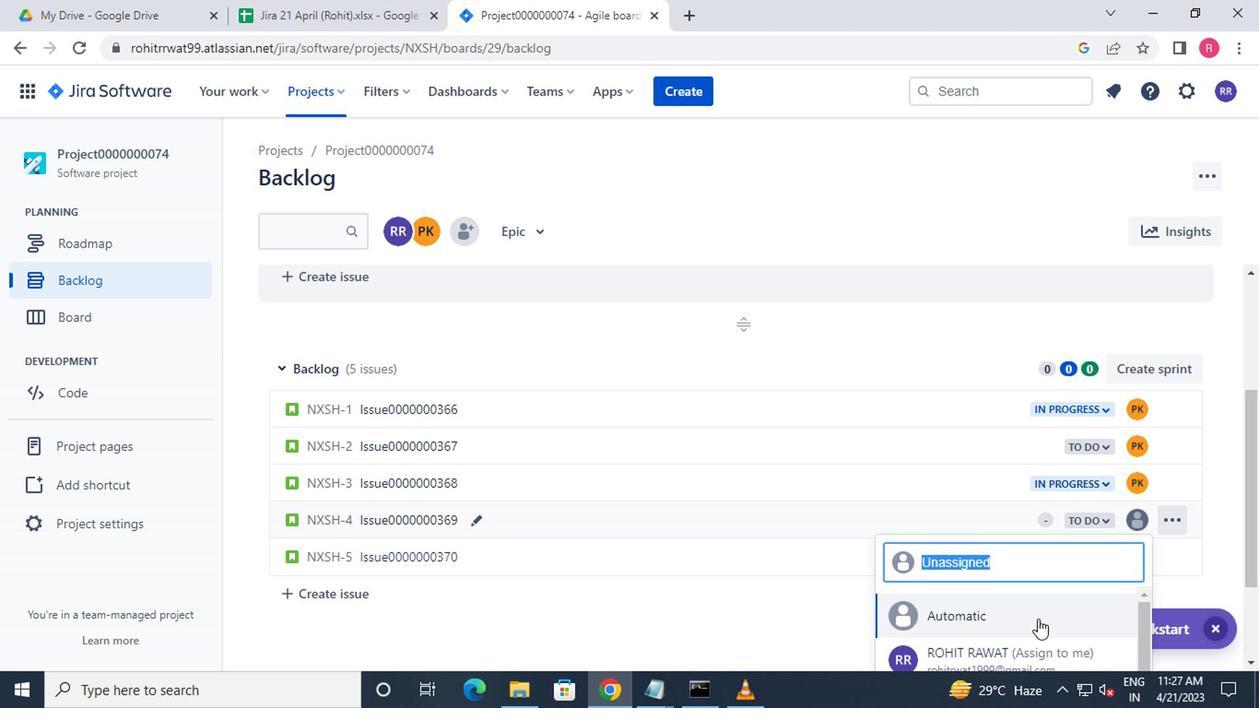 
Action: Mouse scrolled (1034, 620) with delta (0, 0)
Screenshot: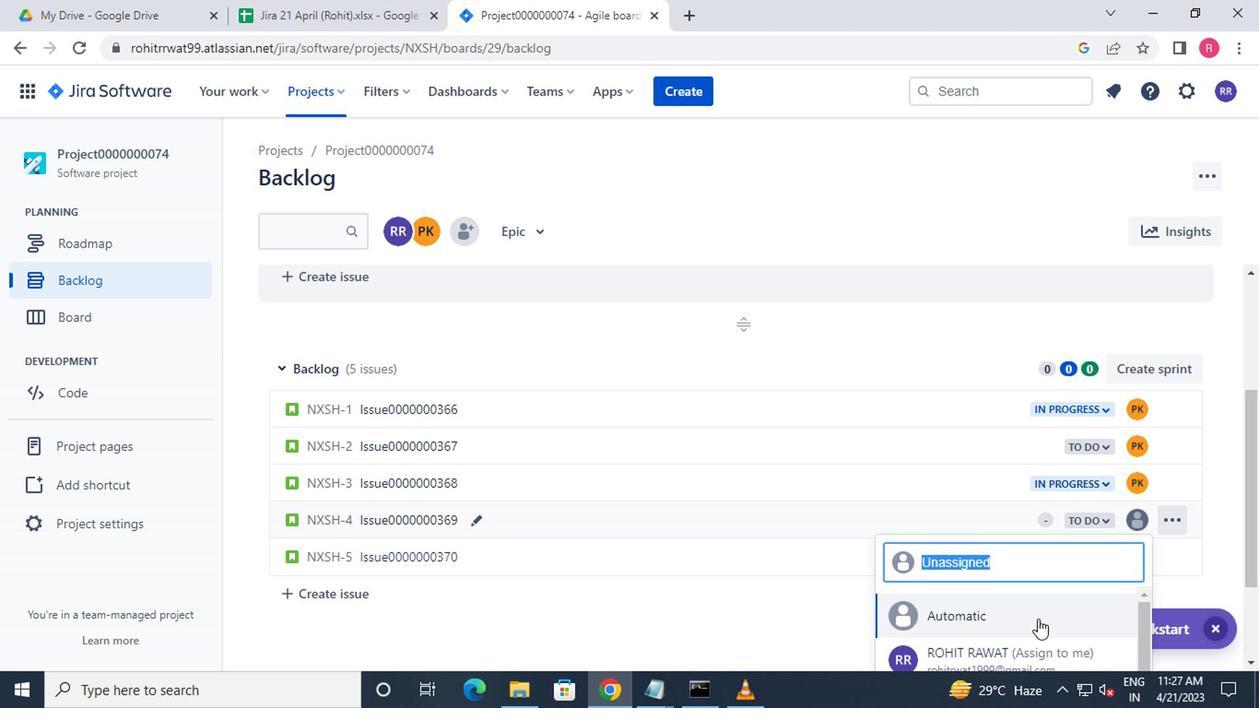
Action: Mouse scrolled (1034, 620) with delta (0, 0)
Screenshot: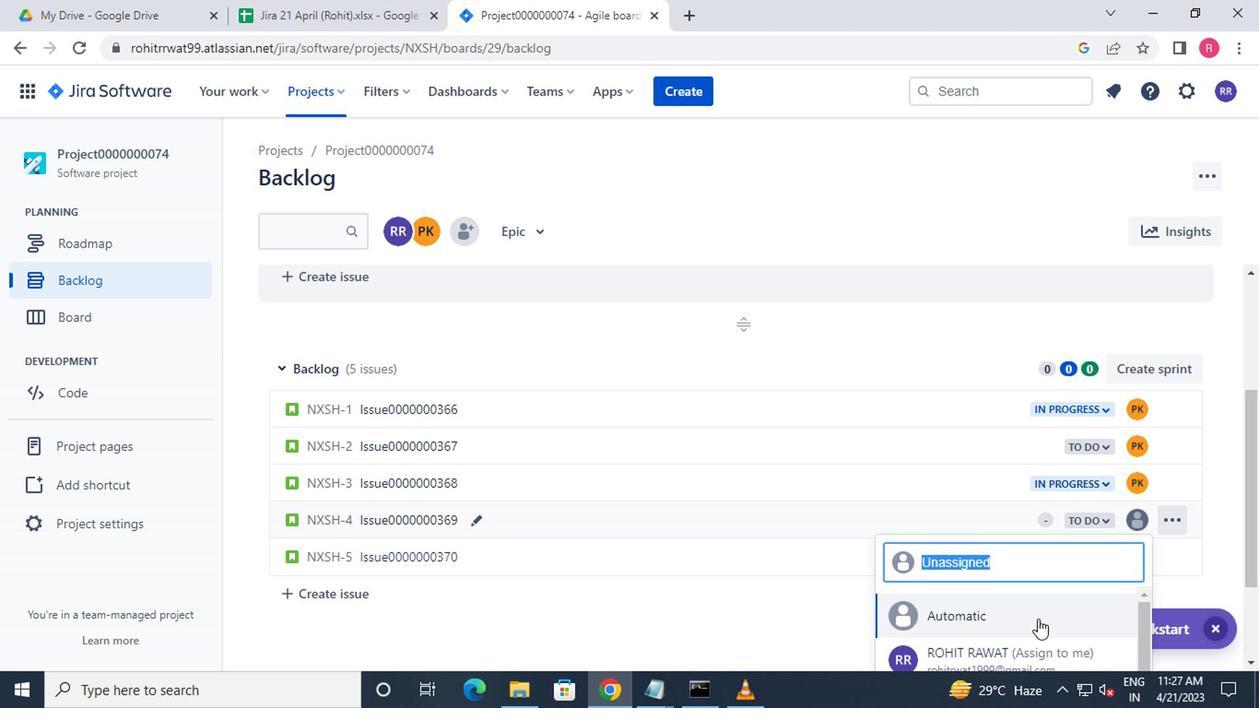 
Action: Mouse scrolled (1034, 620) with delta (0, 0)
Screenshot: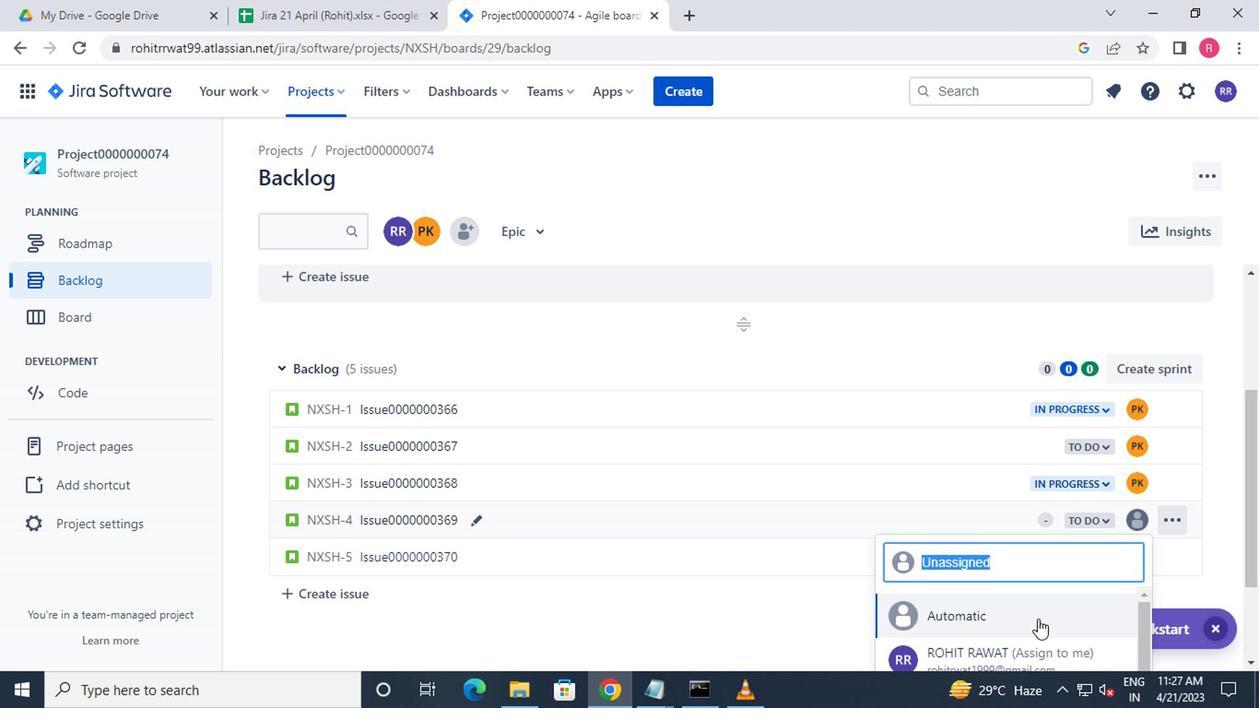 
Action: Mouse scrolled (1034, 620) with delta (0, 0)
Screenshot: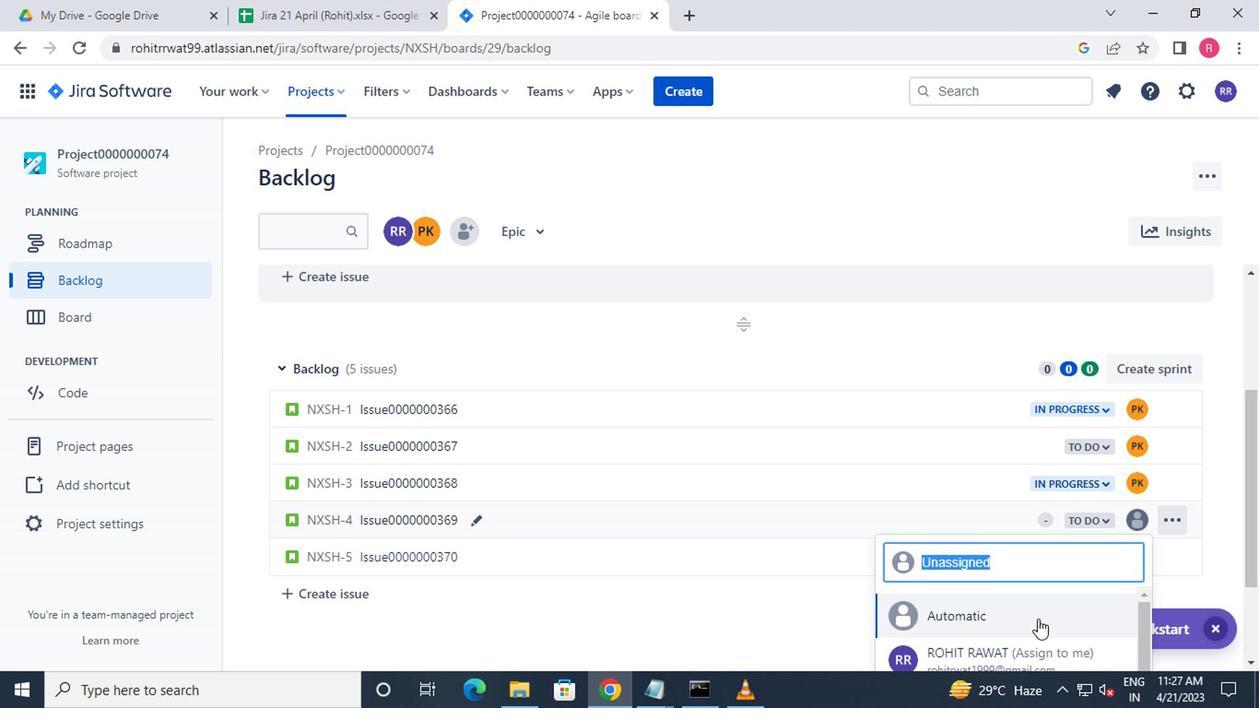 
Action: Mouse scrolled (1034, 620) with delta (0, 0)
Screenshot: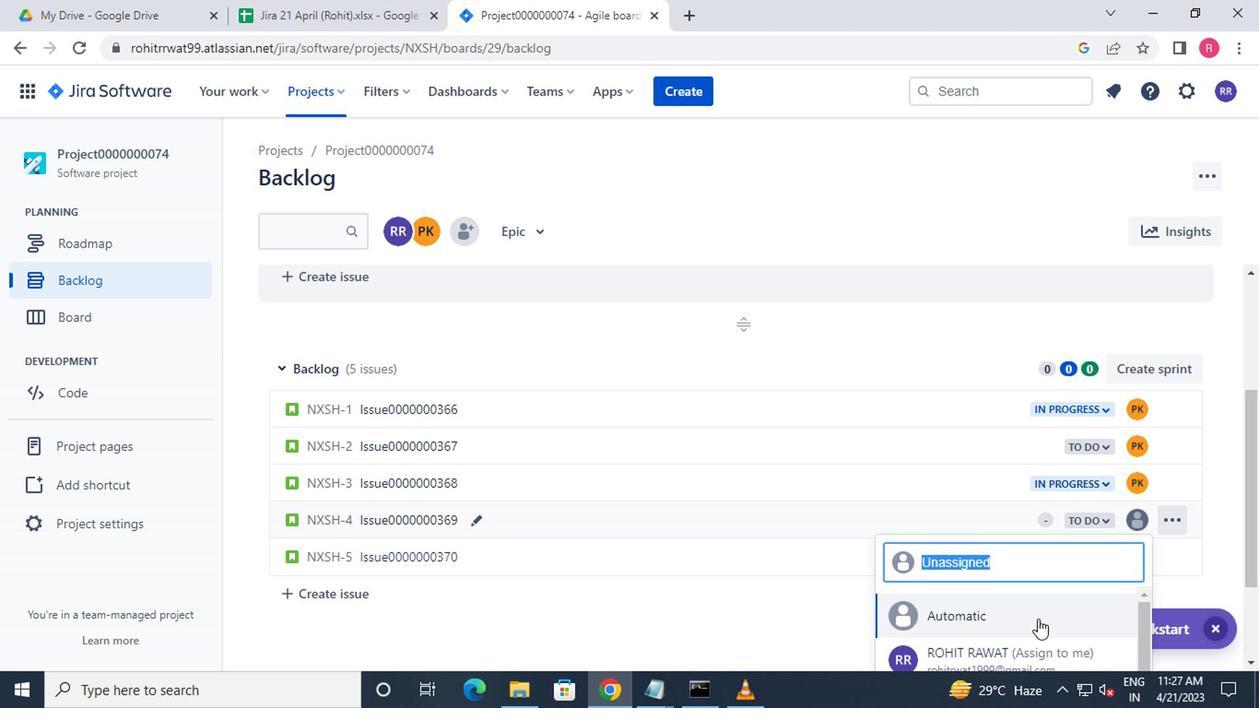 
Action: Mouse moved to (1012, 642)
Screenshot: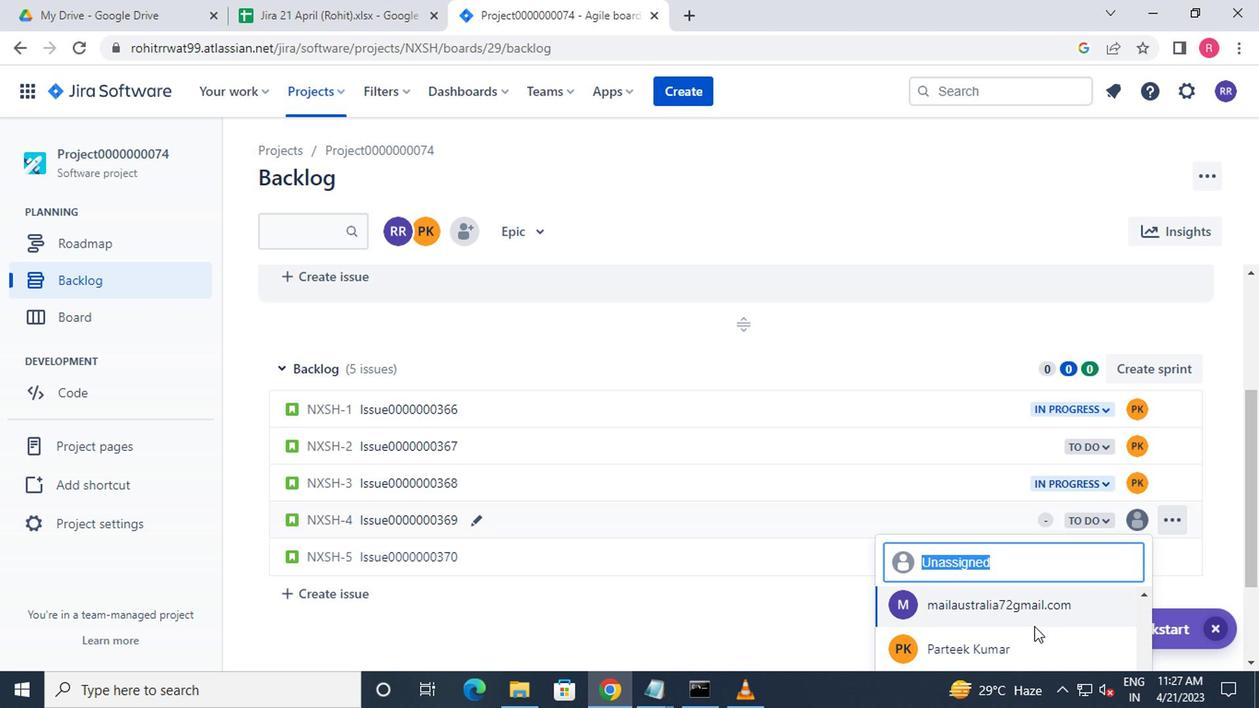 
Action: Mouse scrolled (1012, 642) with delta (0, 0)
Screenshot: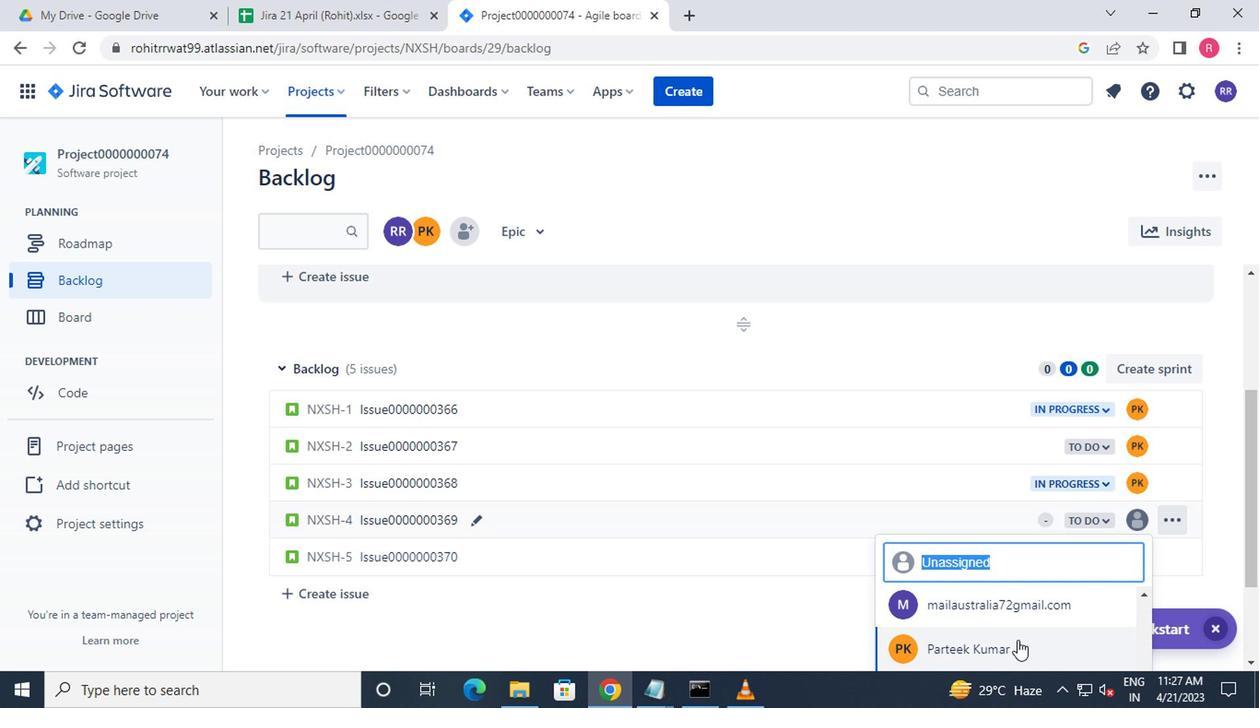 
Action: Mouse scrolled (1012, 642) with delta (0, 0)
Screenshot: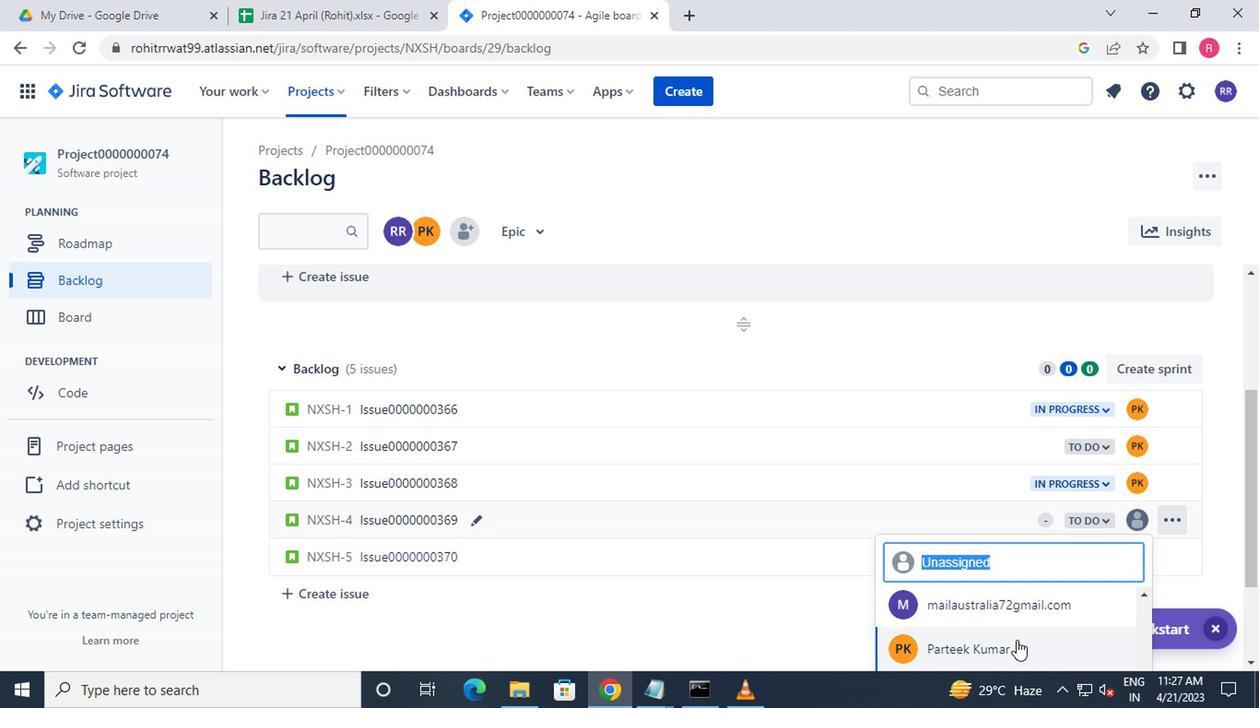 
Action: Mouse moved to (1011, 630)
Screenshot: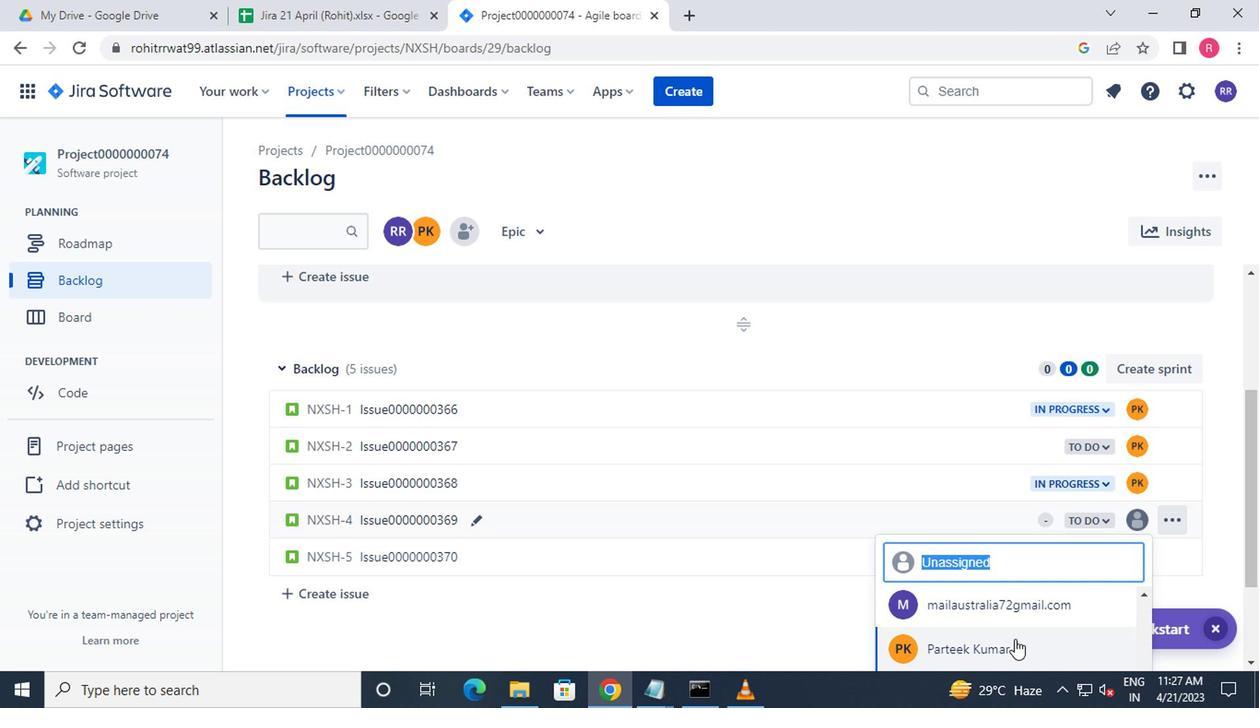 
Action: Key pressed v
Screenshot: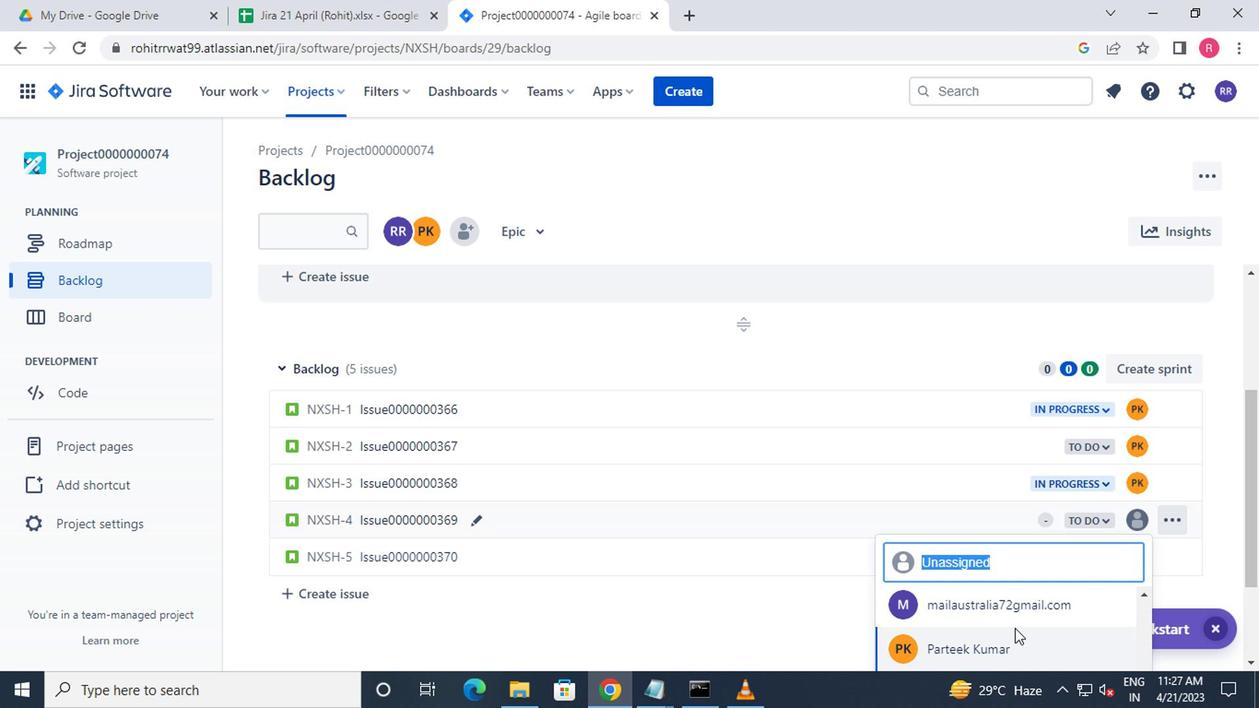 
Action: Mouse pressed left at (1011, 630)
Screenshot: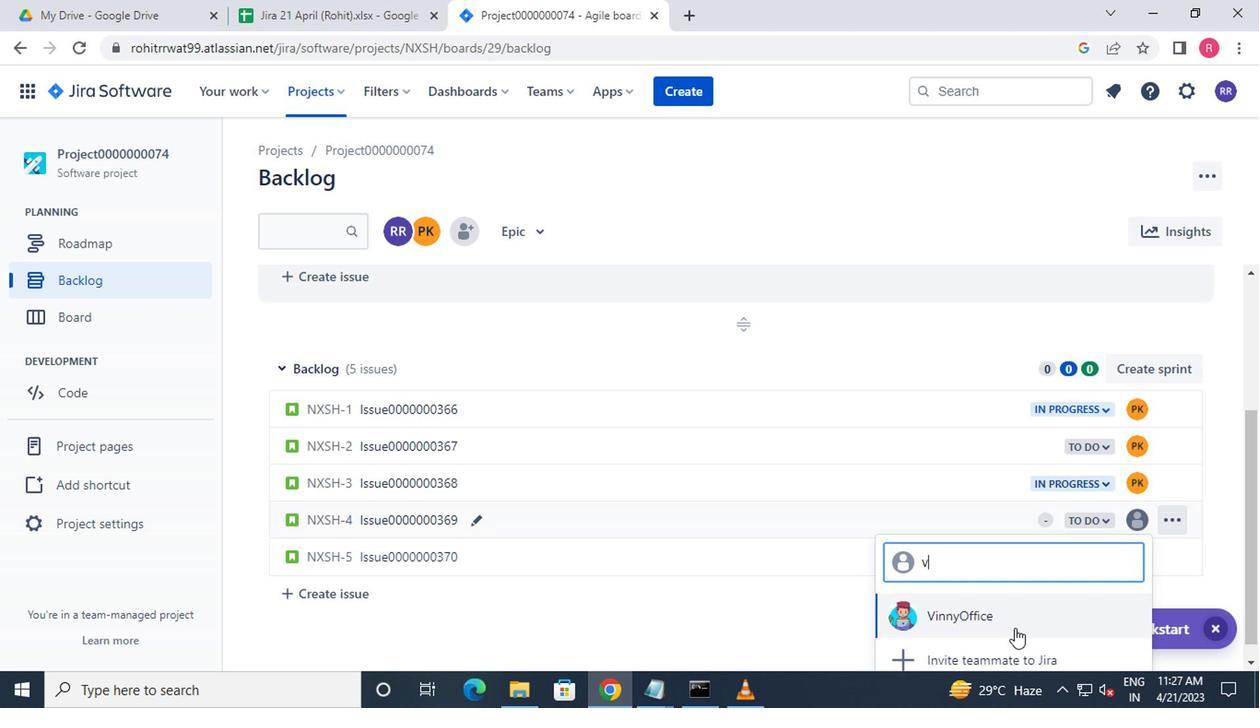 
Action: Mouse moved to (1124, 555)
Screenshot: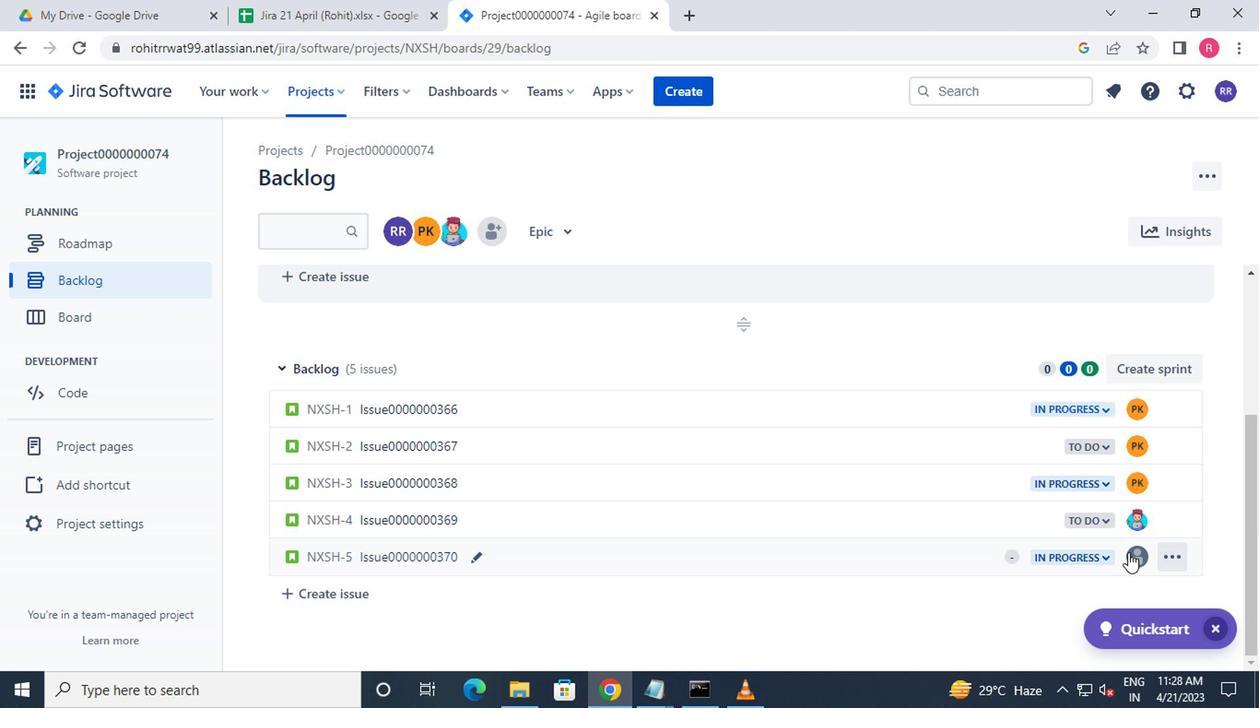 
Action: Mouse pressed left at (1124, 555)
Screenshot: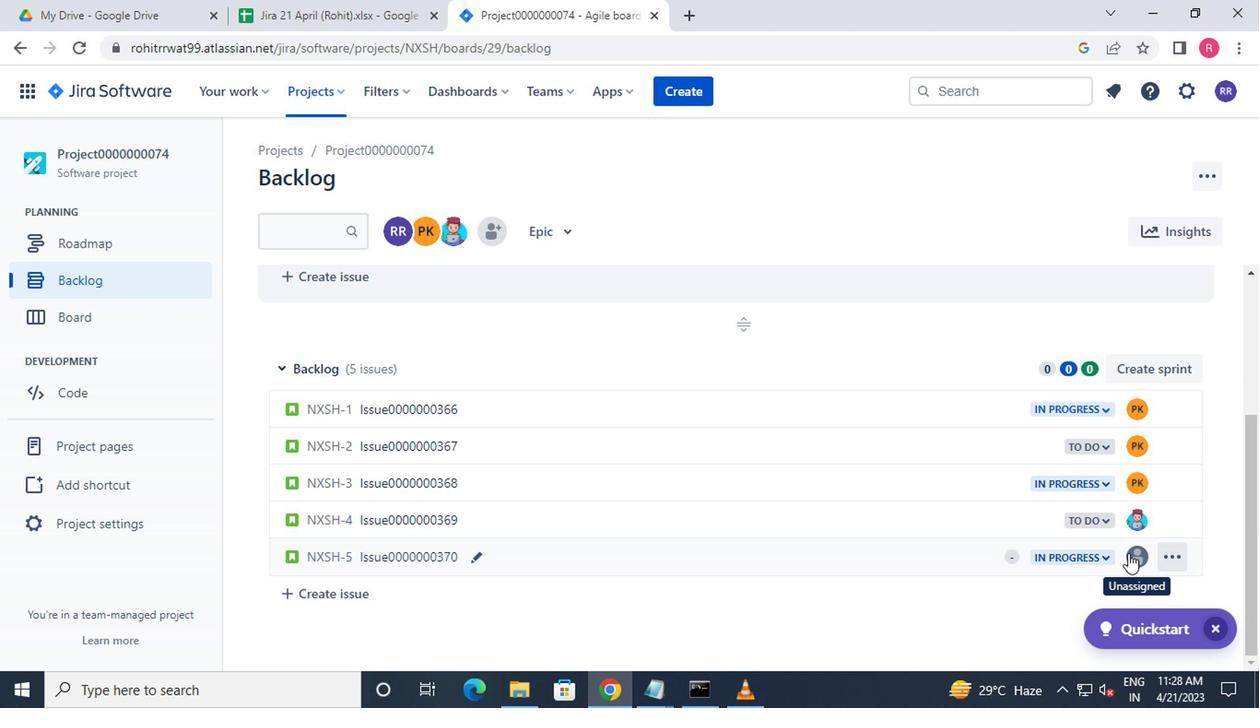 
Action: Mouse moved to (1096, 573)
Screenshot: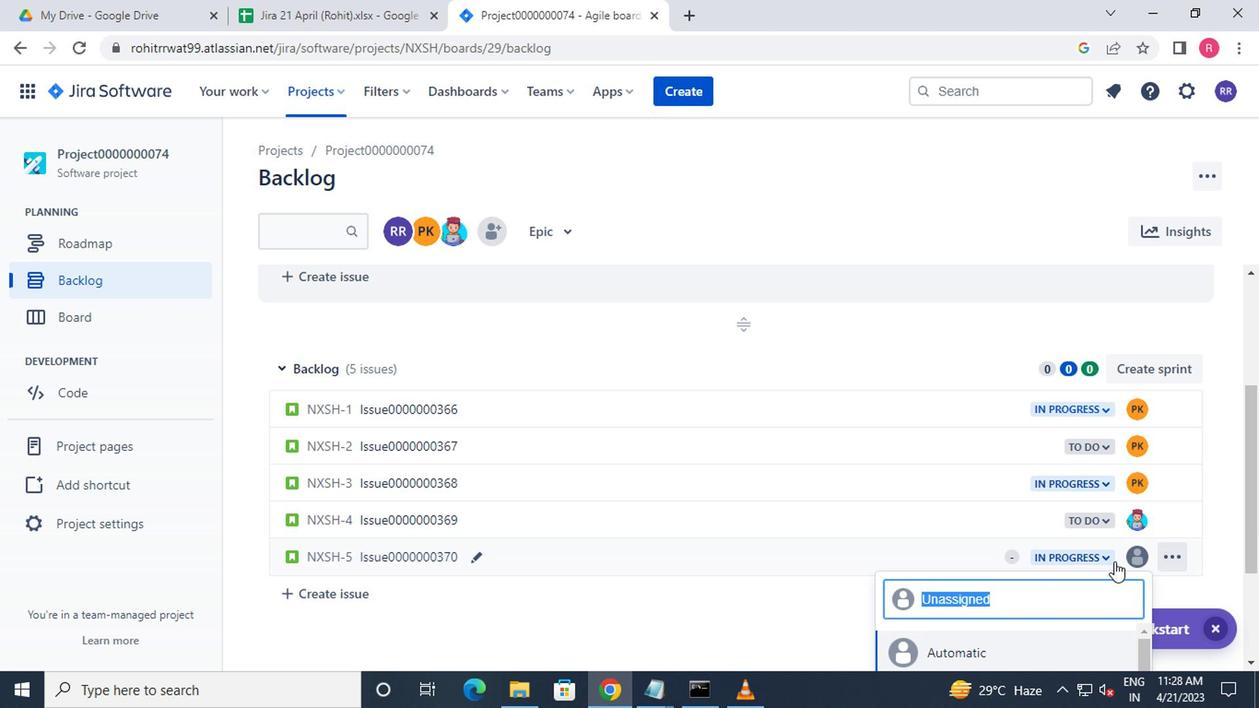 
Action: Key pressed v
Screenshot: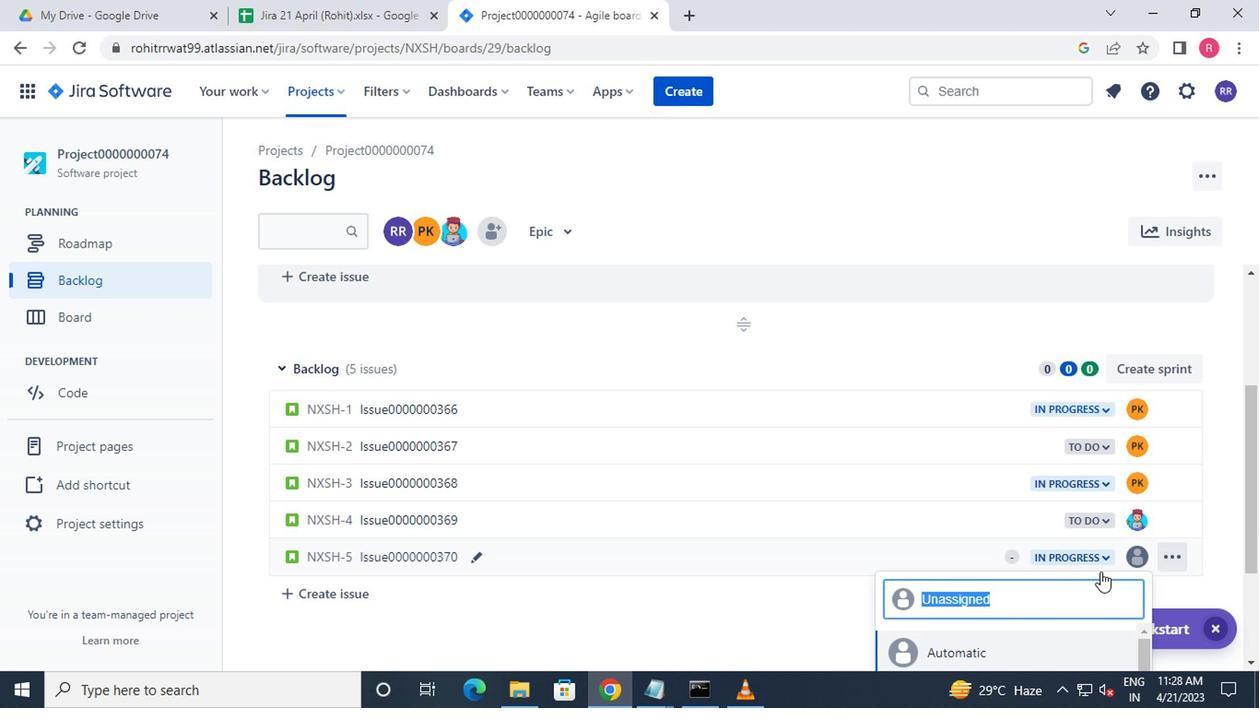 
Action: Mouse moved to (1034, 647)
Screenshot: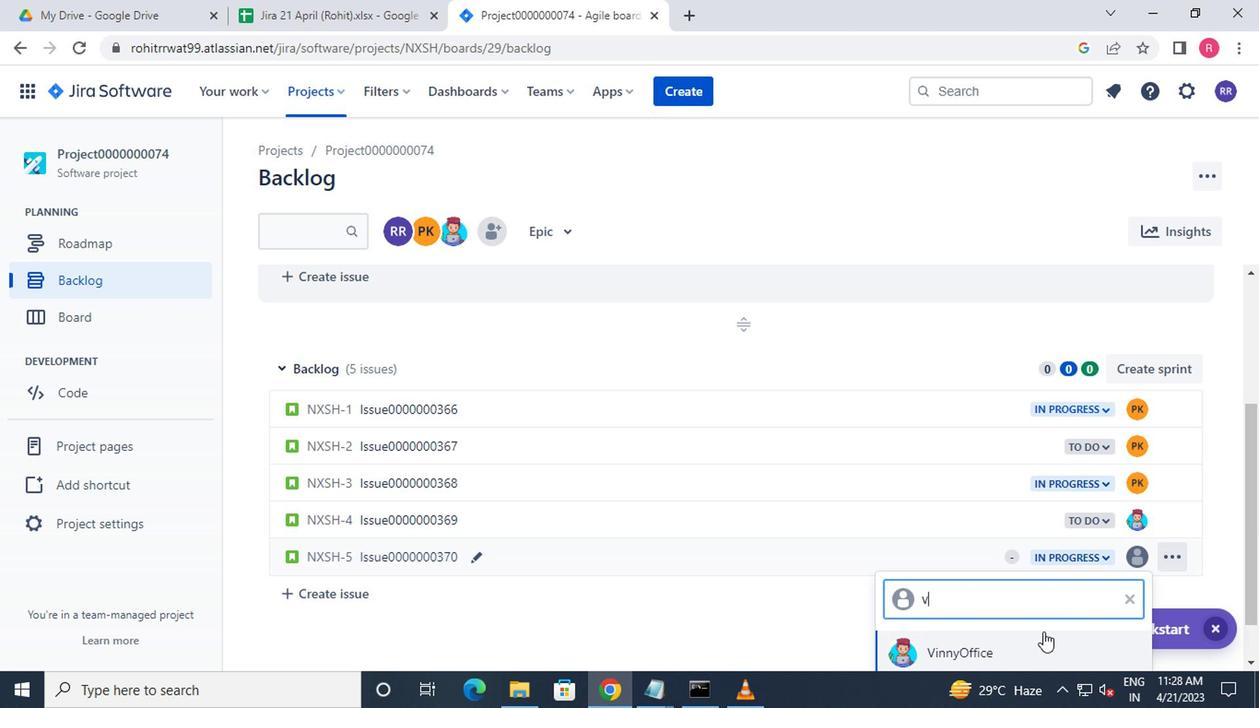 
Action: Mouse pressed left at (1034, 647)
Screenshot: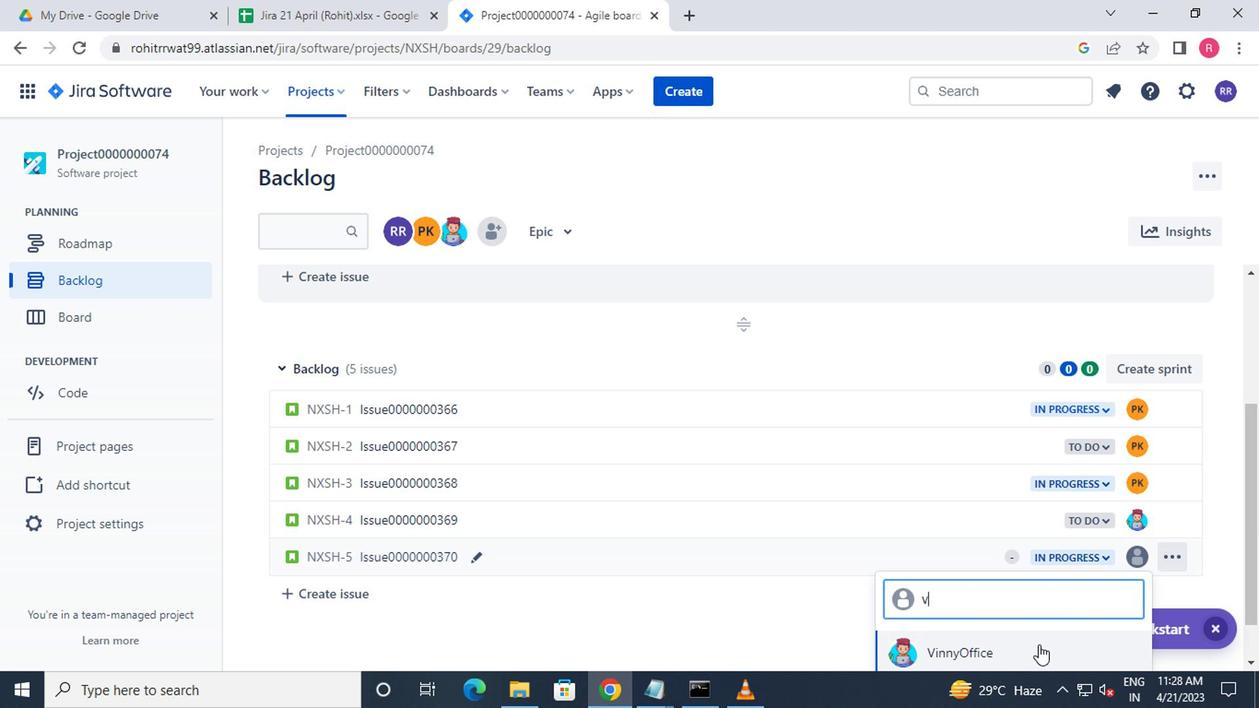 
Action: Mouse moved to (306, 87)
Screenshot: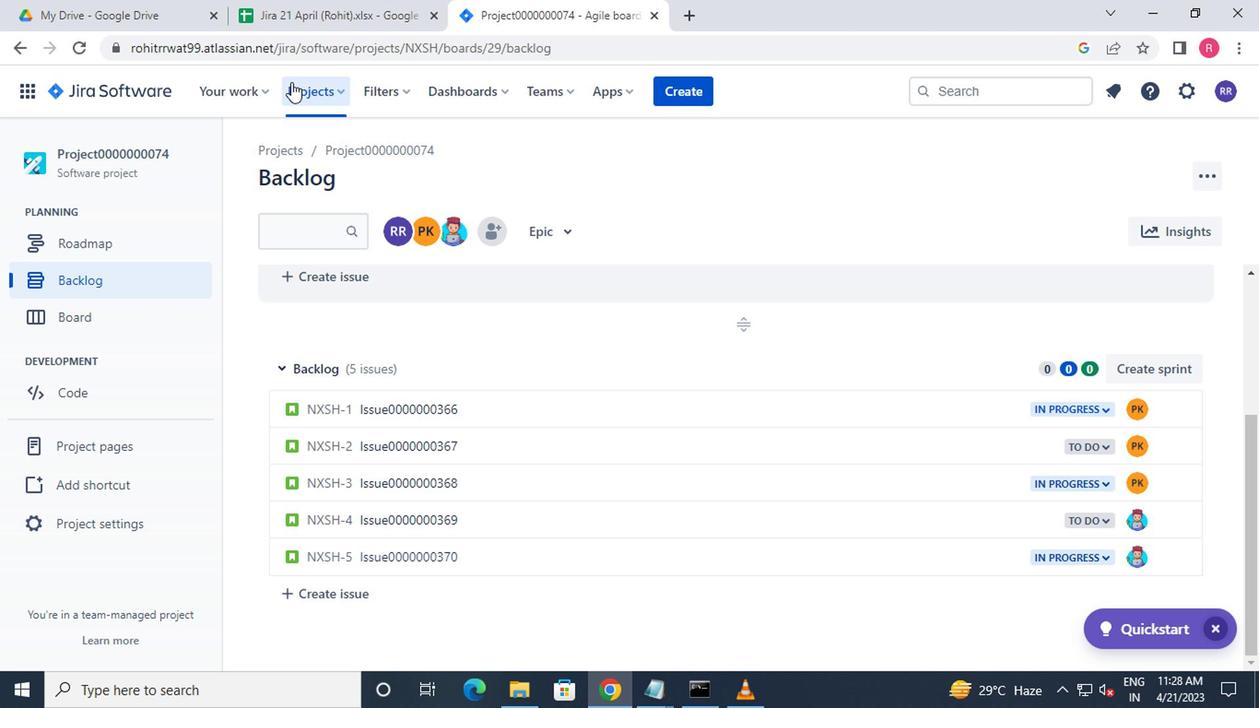 
Action: Mouse pressed left at (306, 87)
Screenshot: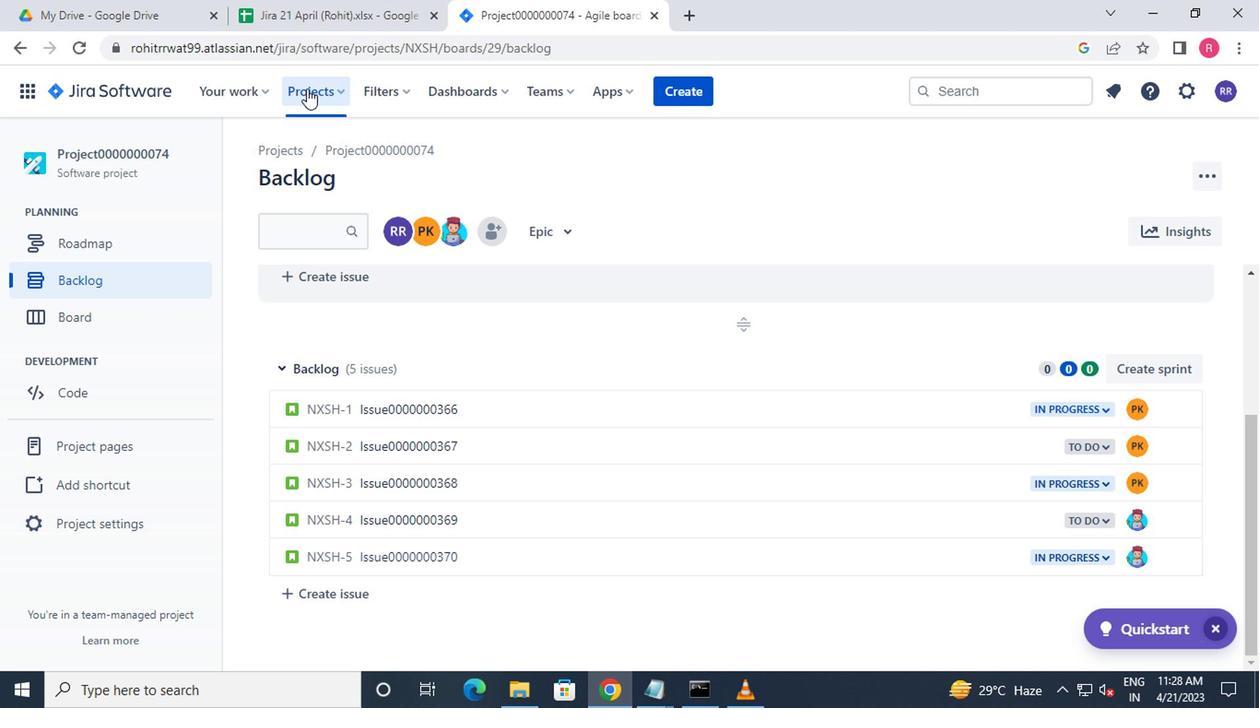
Action: Mouse moved to (413, 208)
Screenshot: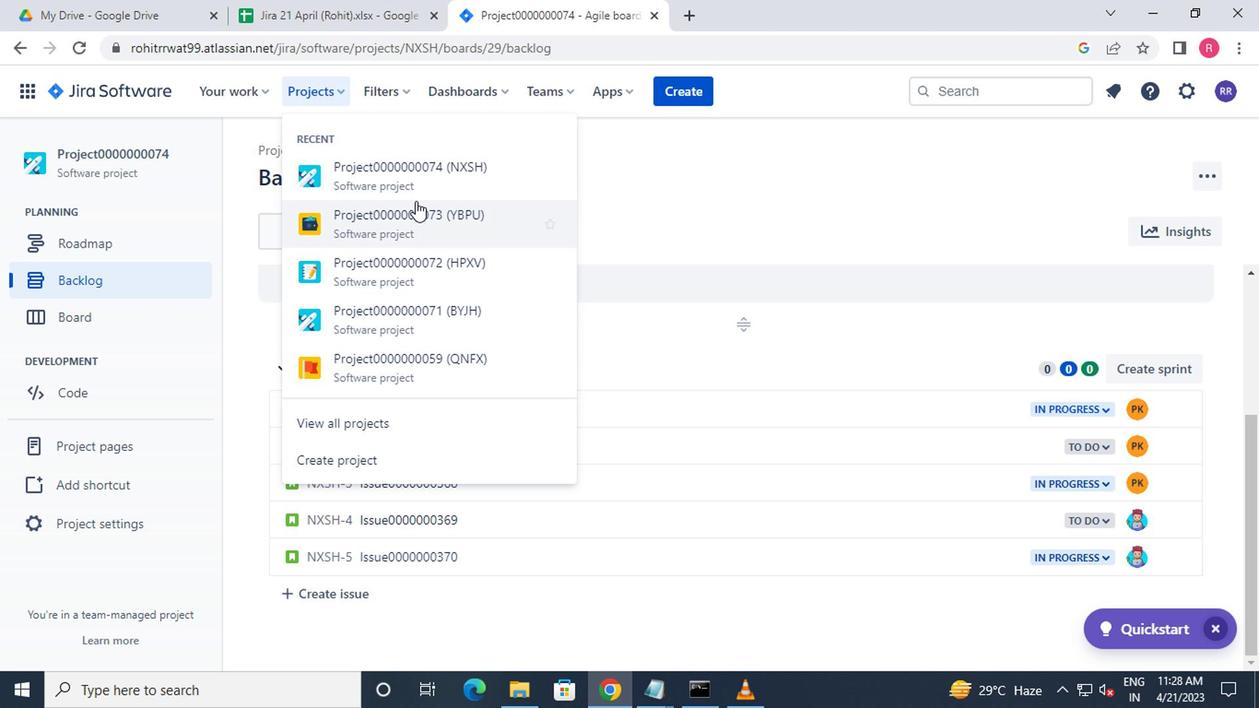 
Action: Mouse pressed left at (413, 208)
Screenshot: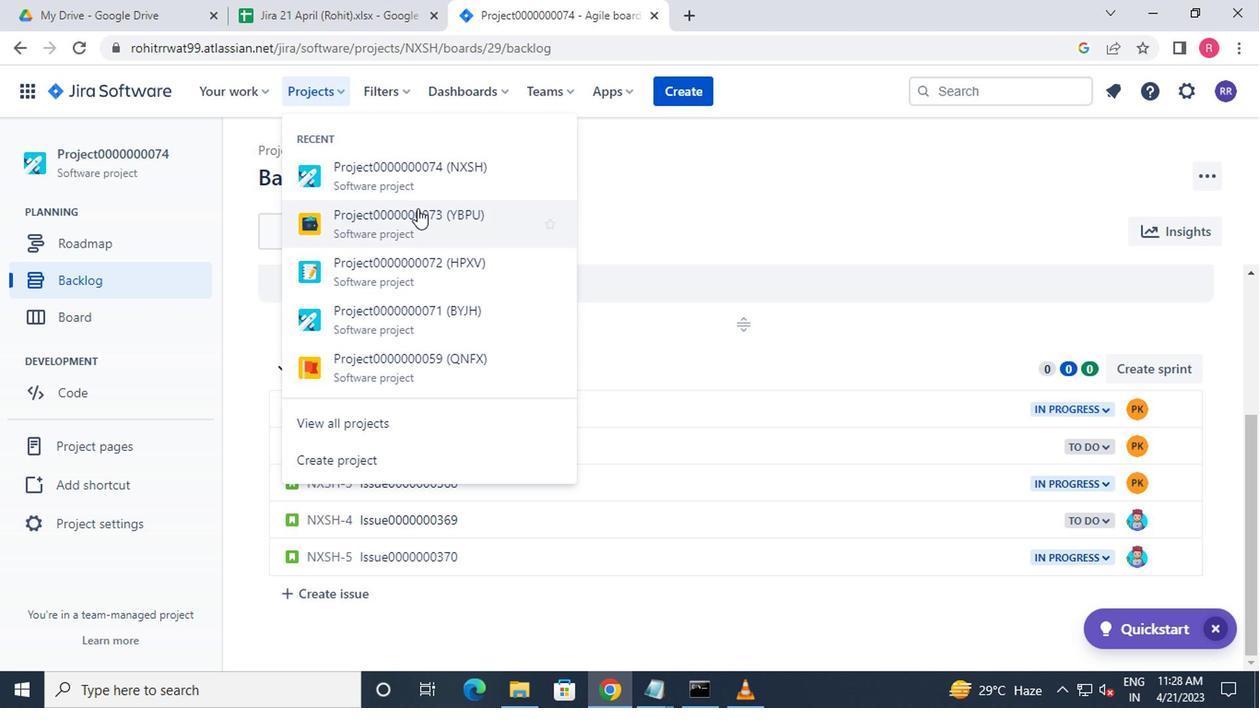 
Action: Mouse moved to (127, 273)
Screenshot: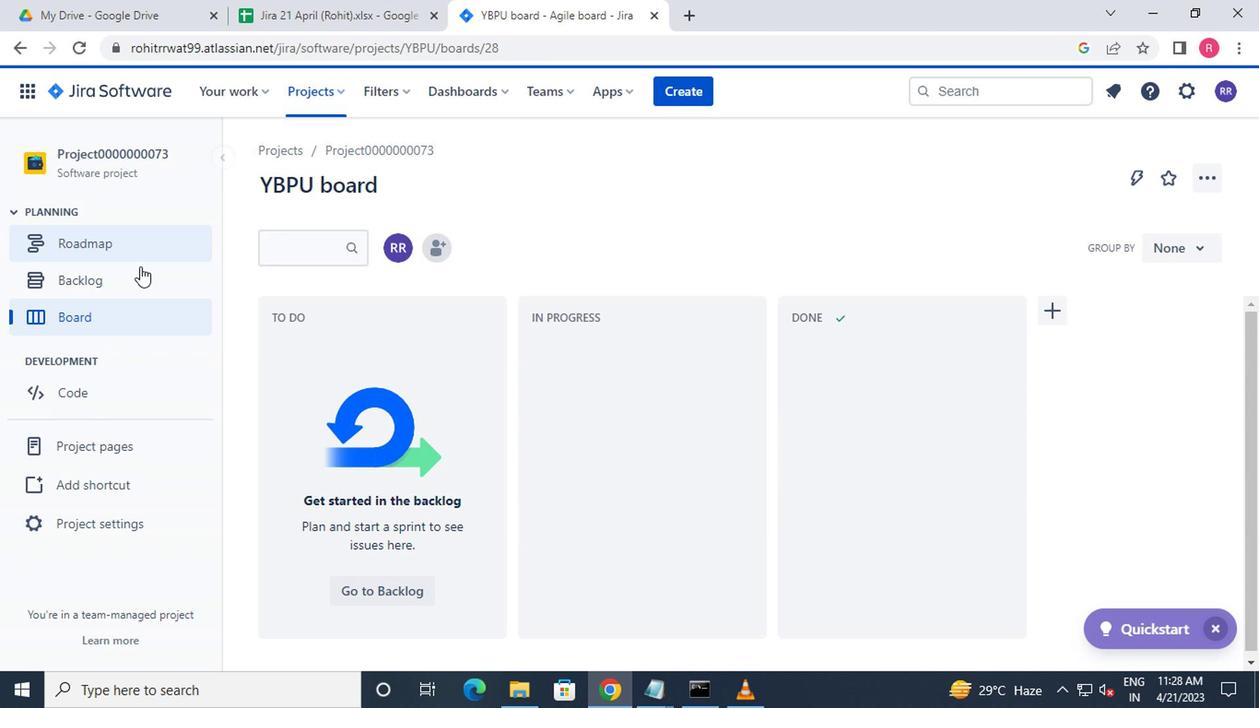 
Action: Mouse pressed left at (127, 273)
Screenshot: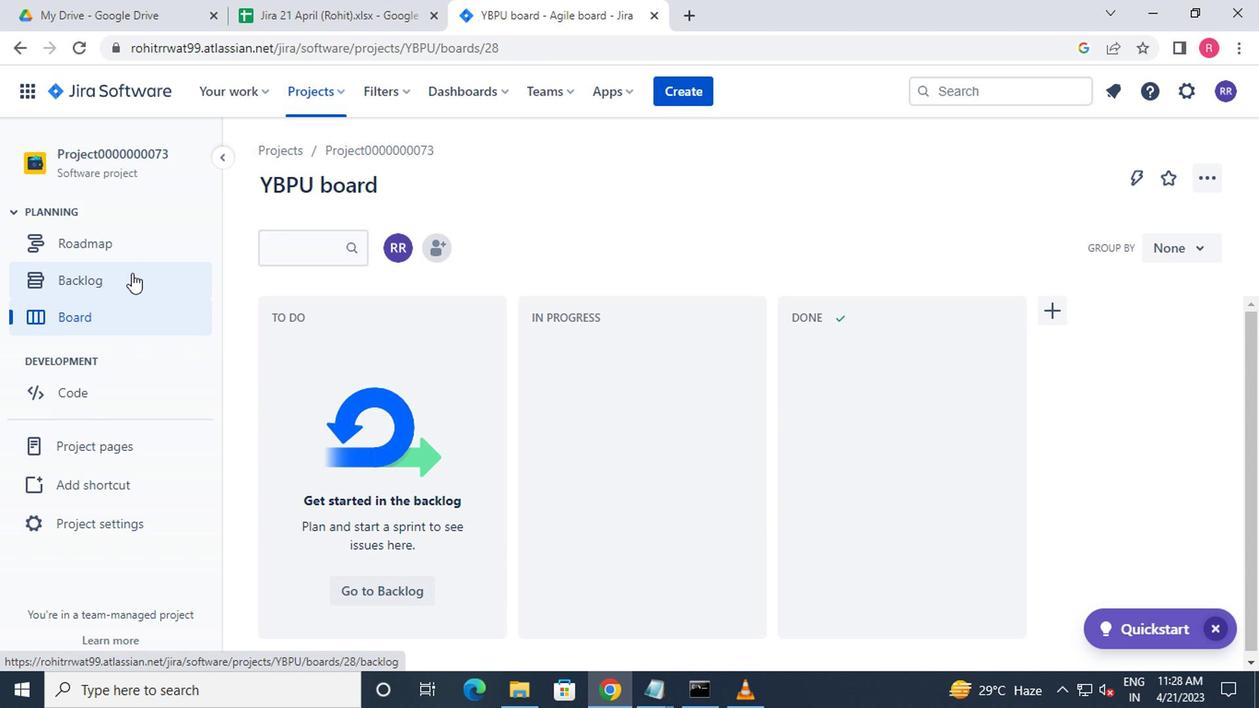 
Action: Mouse moved to (466, 519)
Screenshot: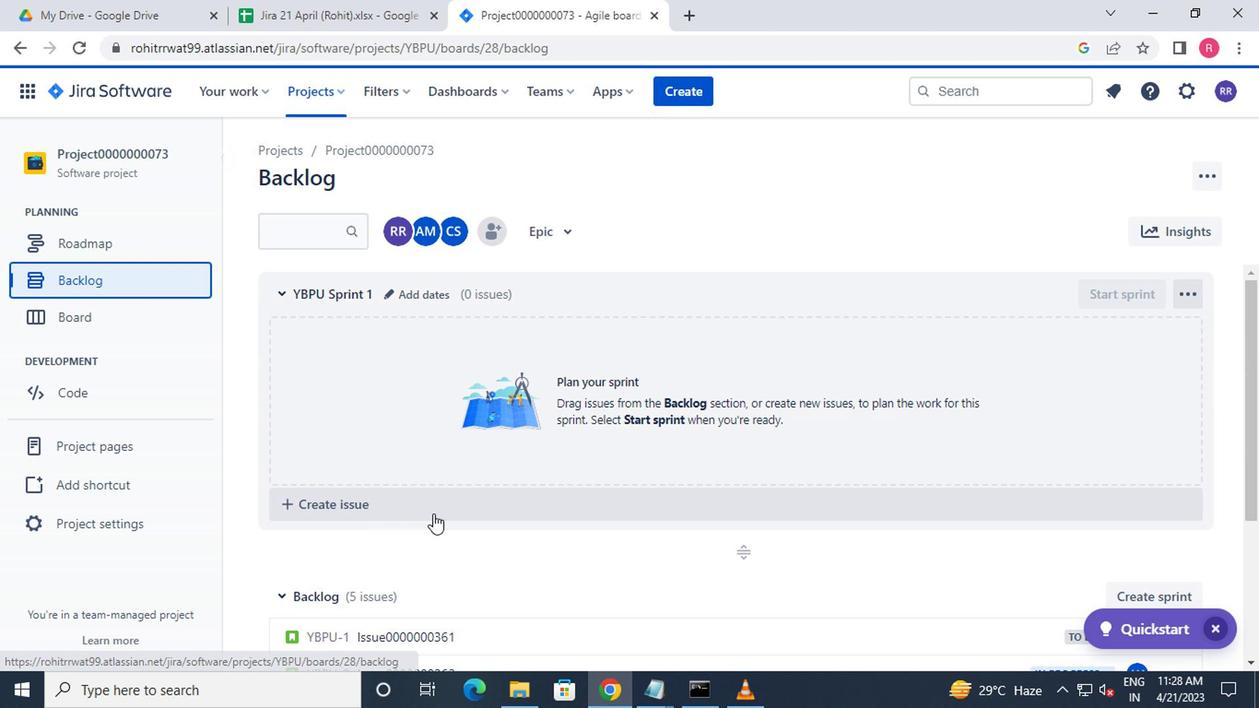 
Action: Mouse scrolled (466, 518) with delta (0, -1)
Screenshot: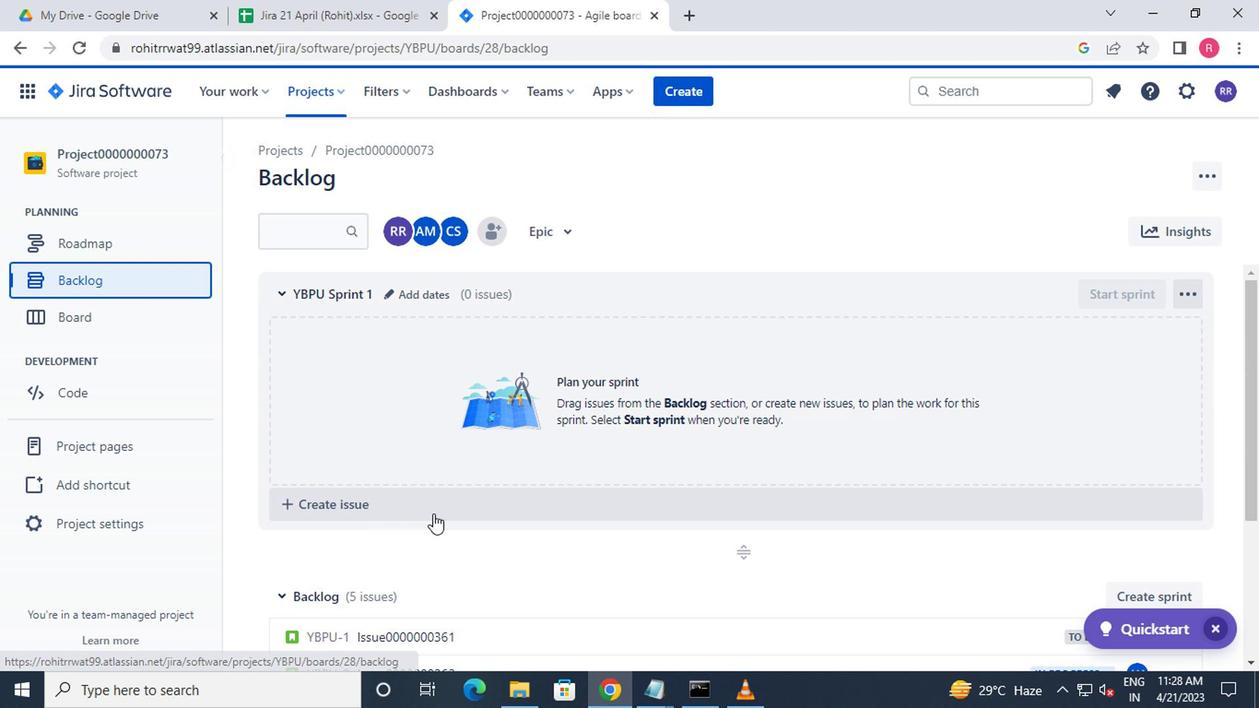 
Action: Mouse moved to (468, 521)
Screenshot: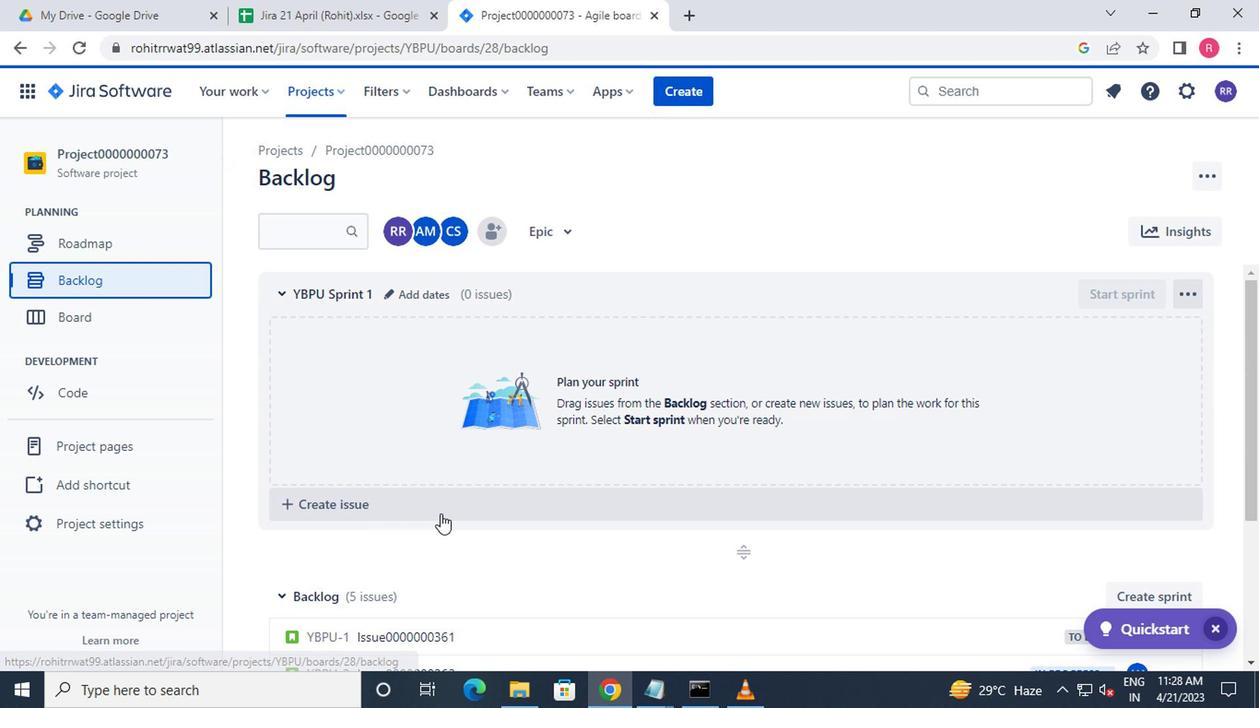 
Action: Mouse scrolled (468, 520) with delta (0, -1)
Screenshot: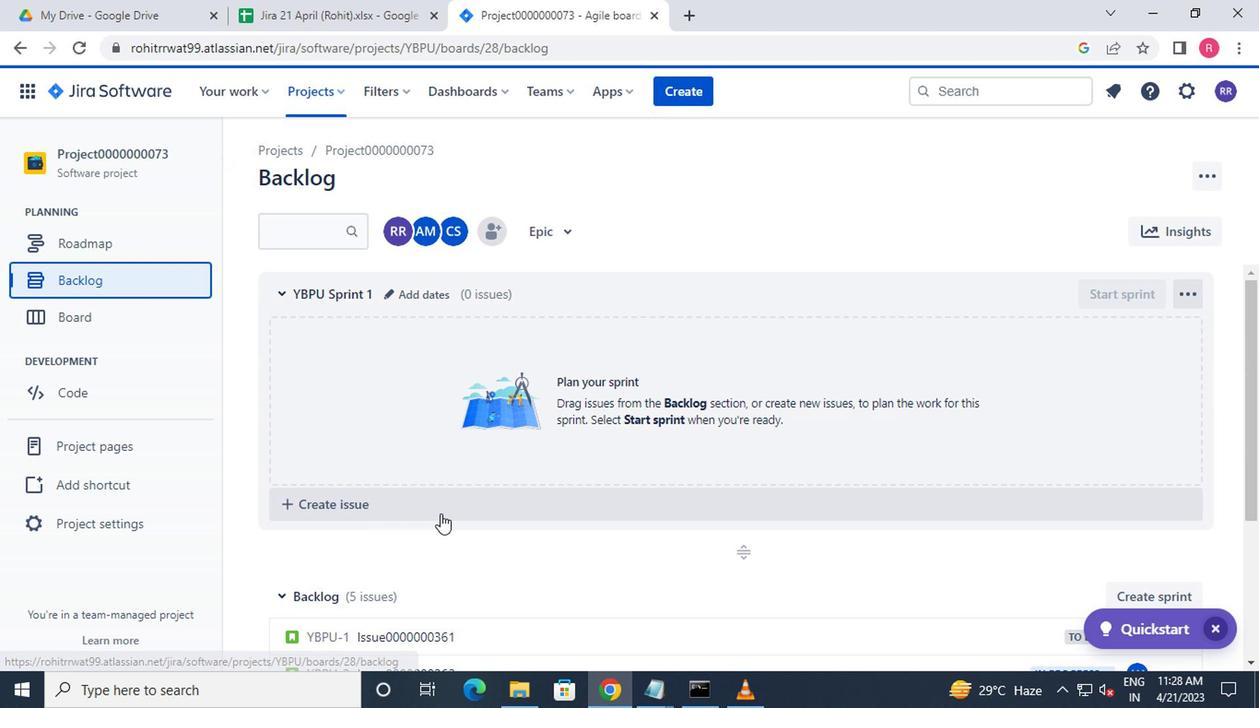 
Action: Mouse moved to (469, 522)
Screenshot: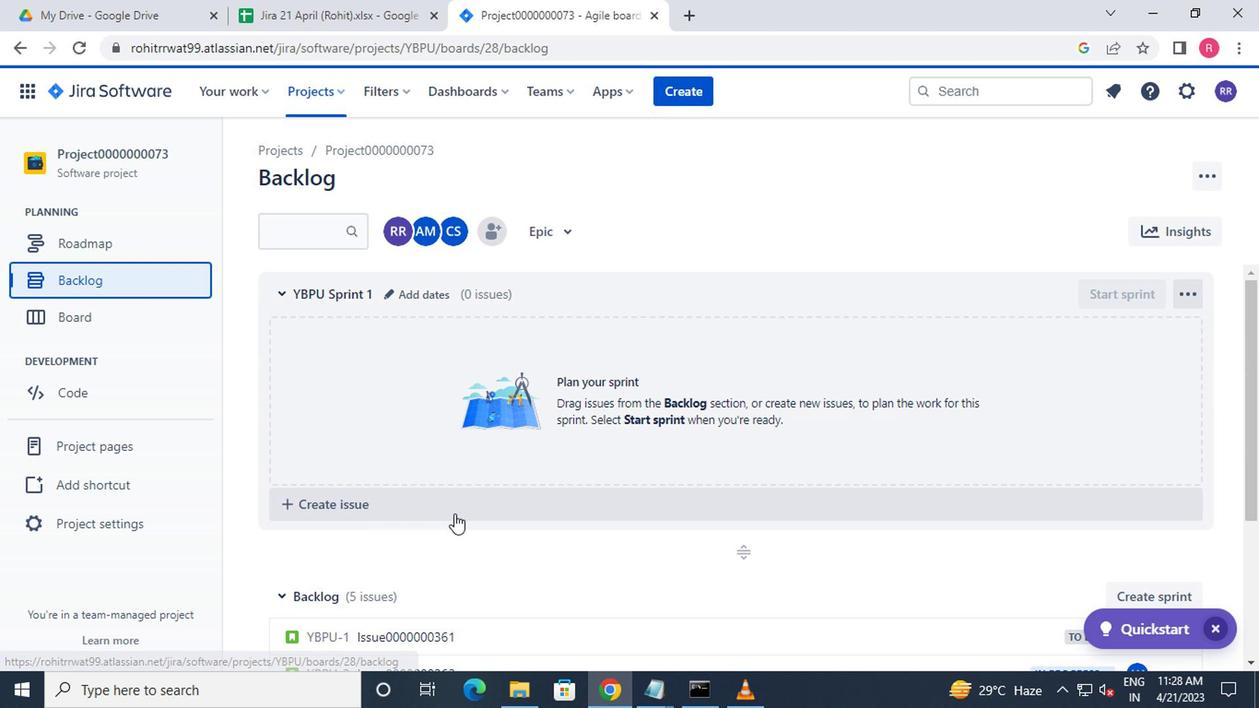 
Action: Mouse scrolled (469, 521) with delta (0, 0)
Screenshot: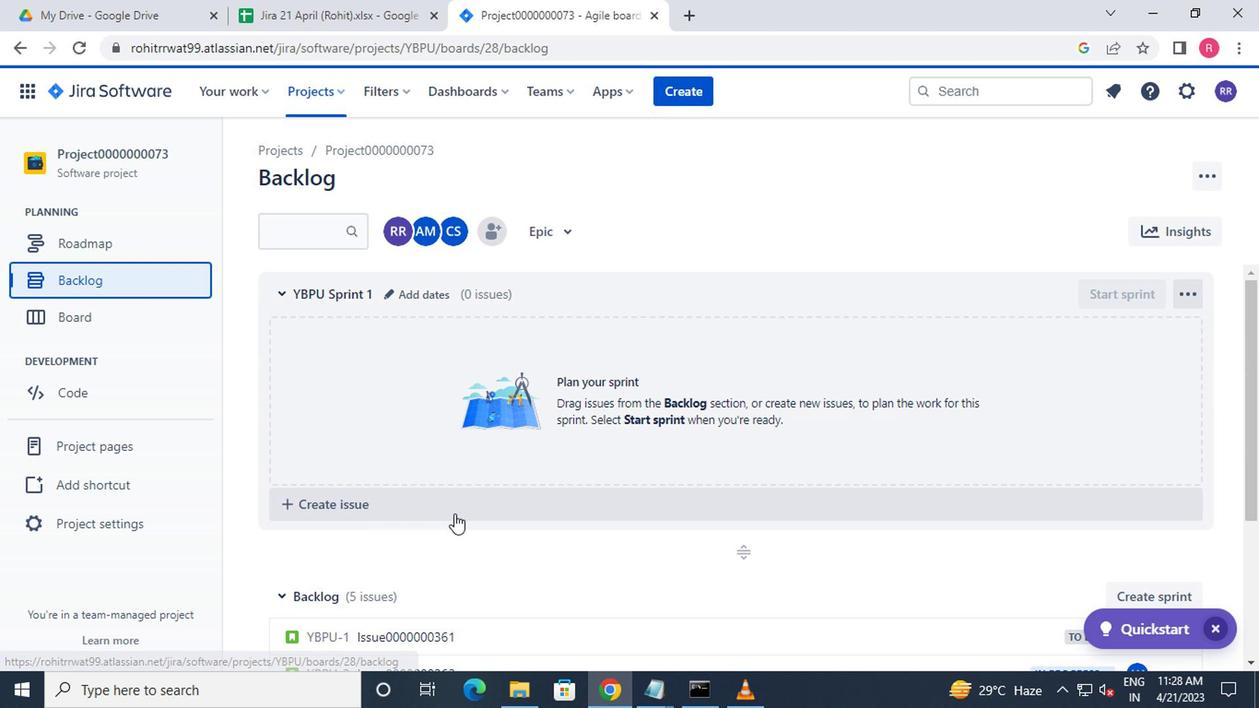 
Action: Mouse moved to (473, 522)
Screenshot: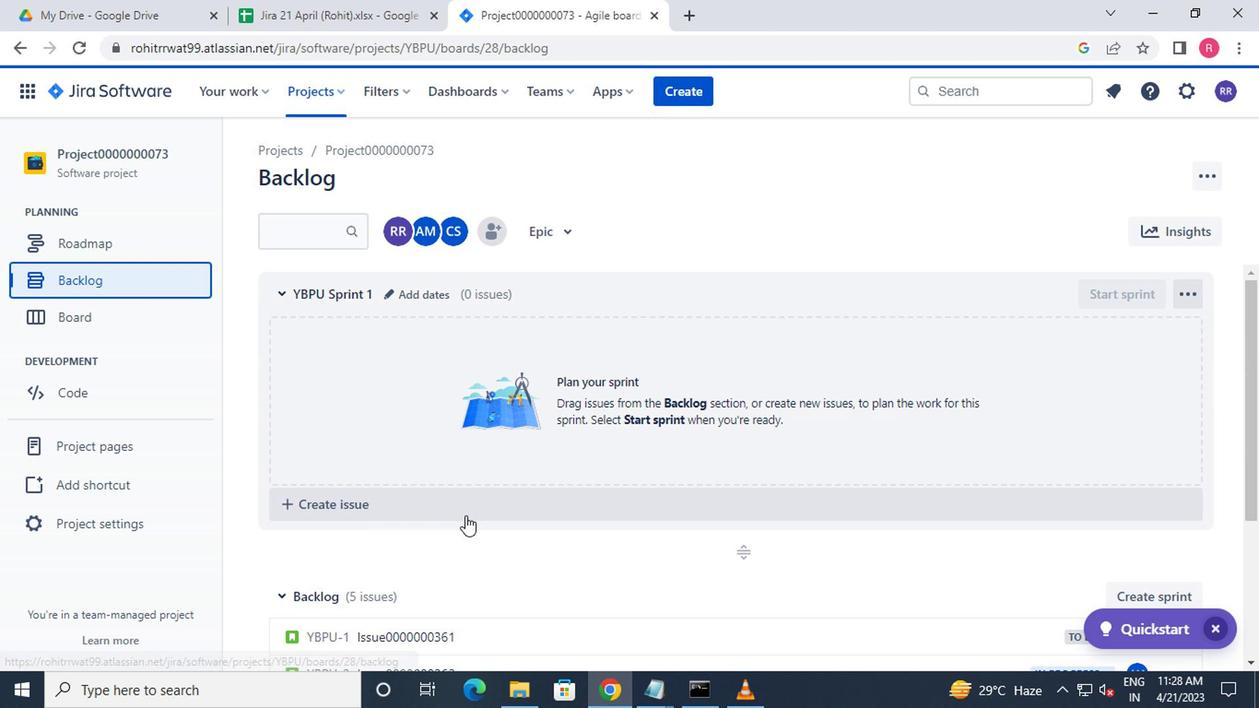 
Action: Mouse scrolled (473, 521) with delta (0, 0)
Screenshot: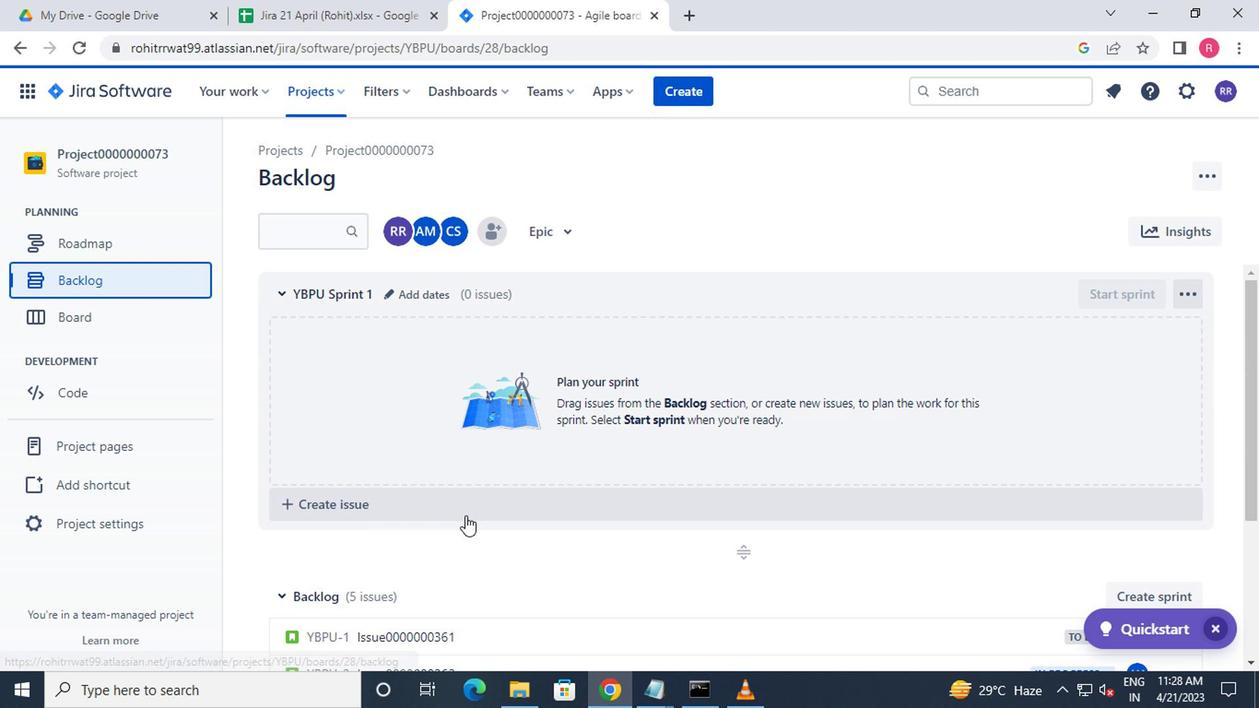 
Action: Mouse moved to (496, 499)
Screenshot: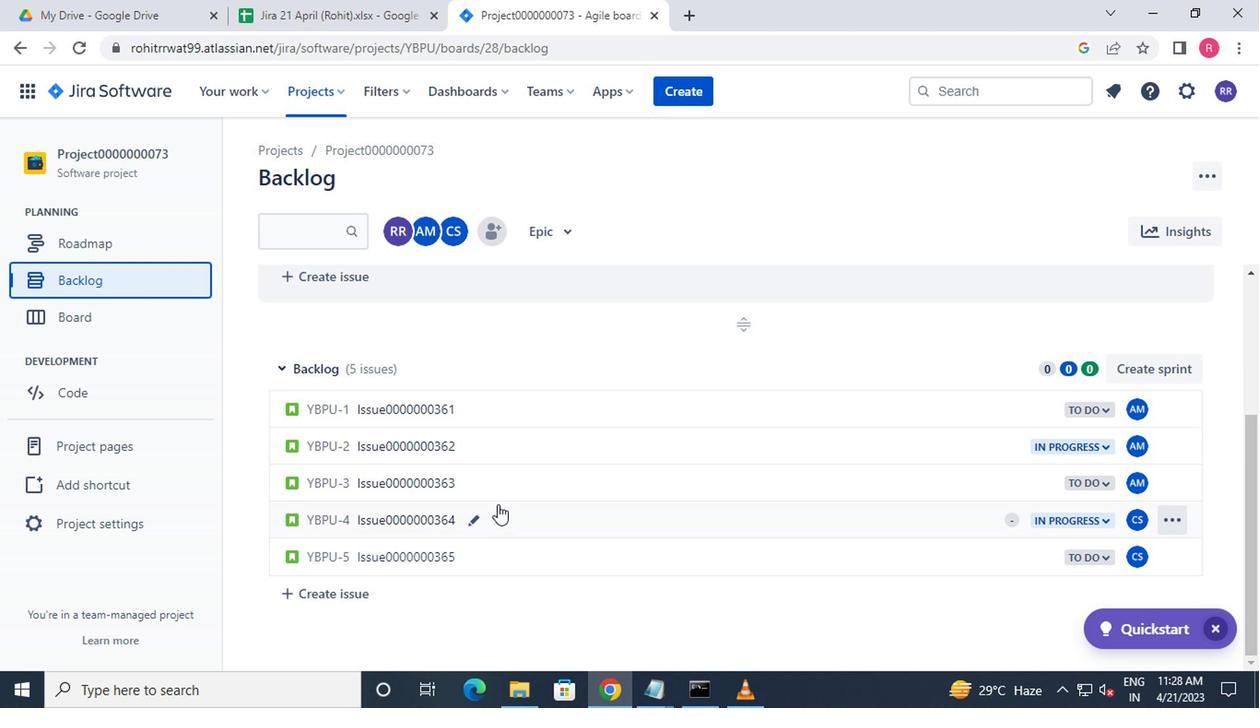 
Action: Mouse scrolled (496, 499) with delta (0, 0)
Screenshot: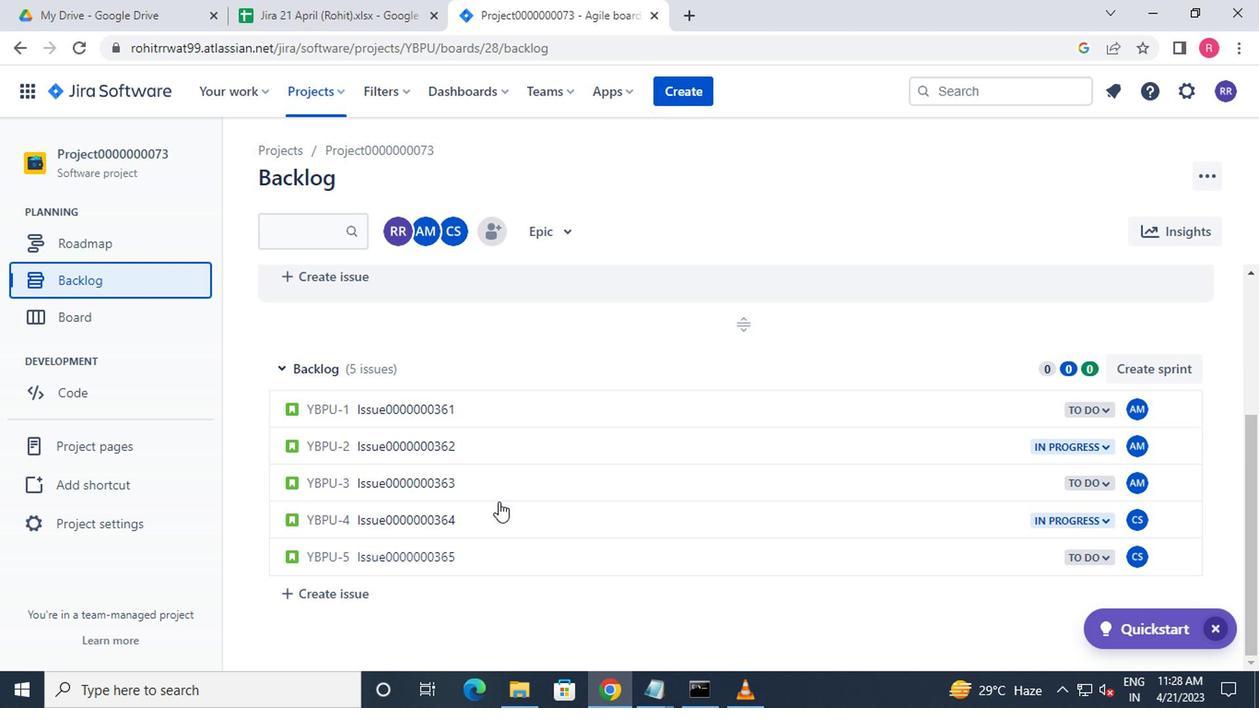 
Action: Mouse moved to (496, 497)
Screenshot: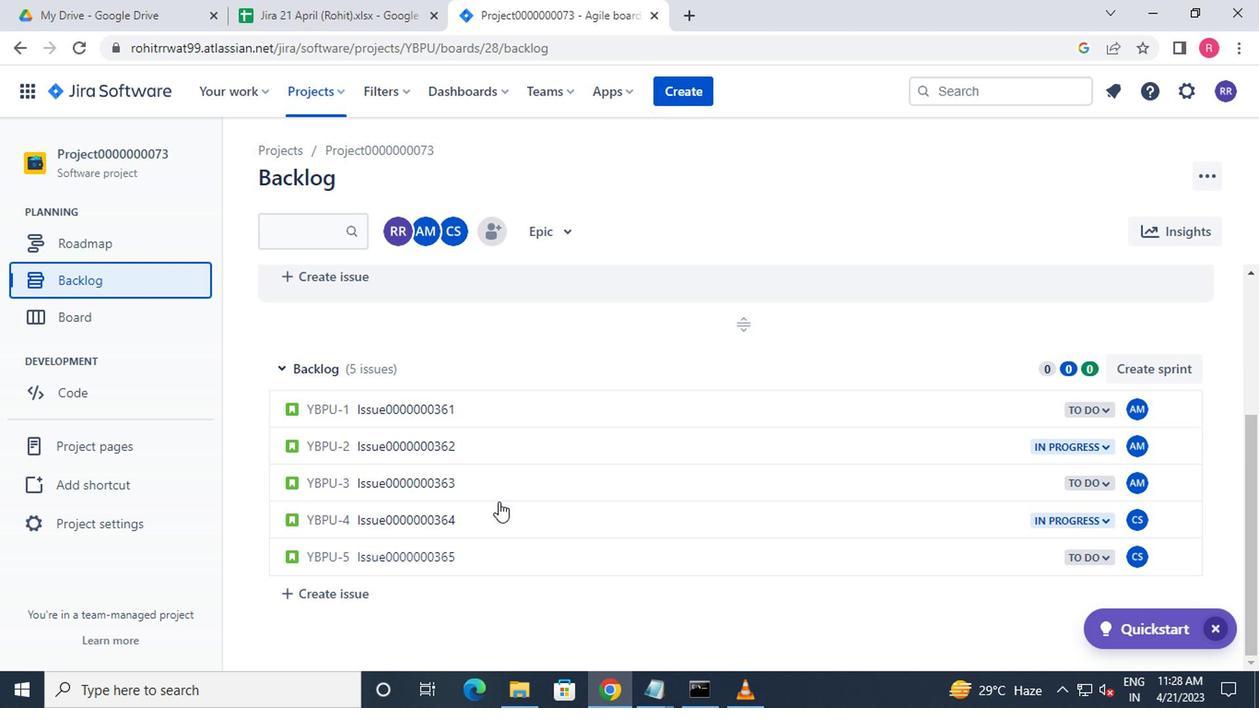 
Action: Mouse scrolled (496, 499) with delta (0, 1)
Screenshot: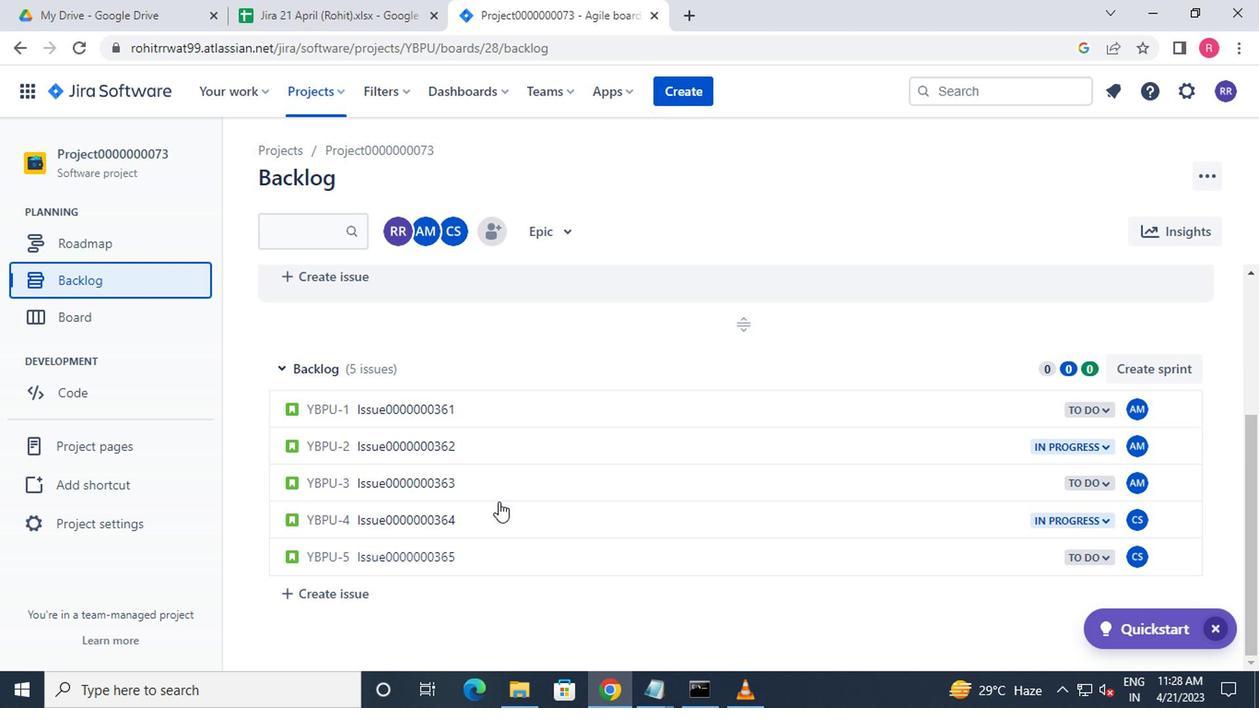 
Action: Mouse moved to (496, 497)
Screenshot: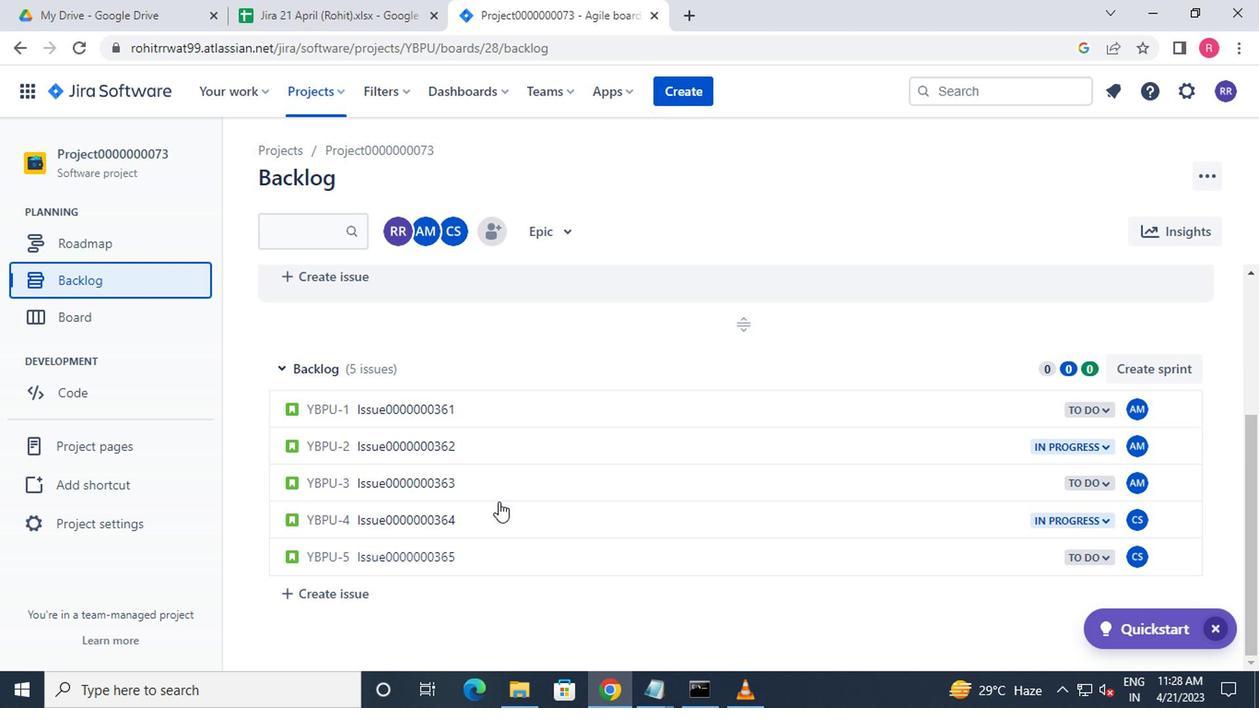 
Action: Mouse scrolled (496, 499) with delta (0, 1)
Screenshot: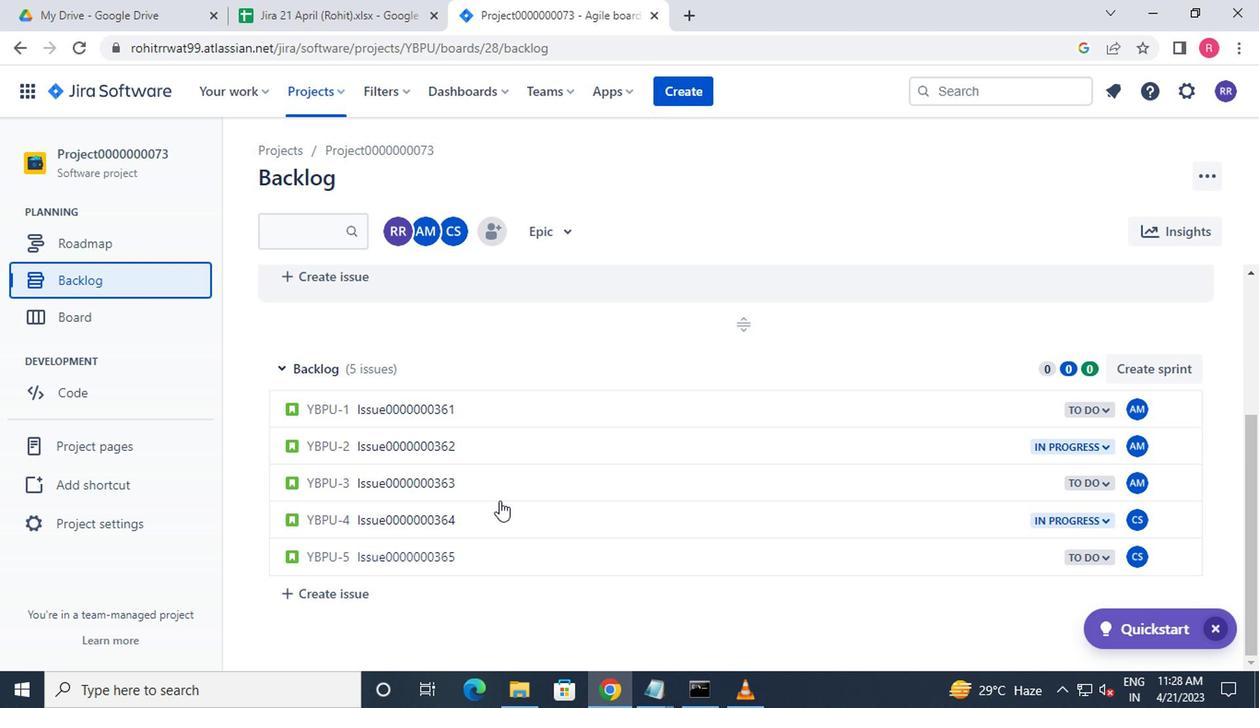 
Action: Mouse moved to (496, 497)
Screenshot: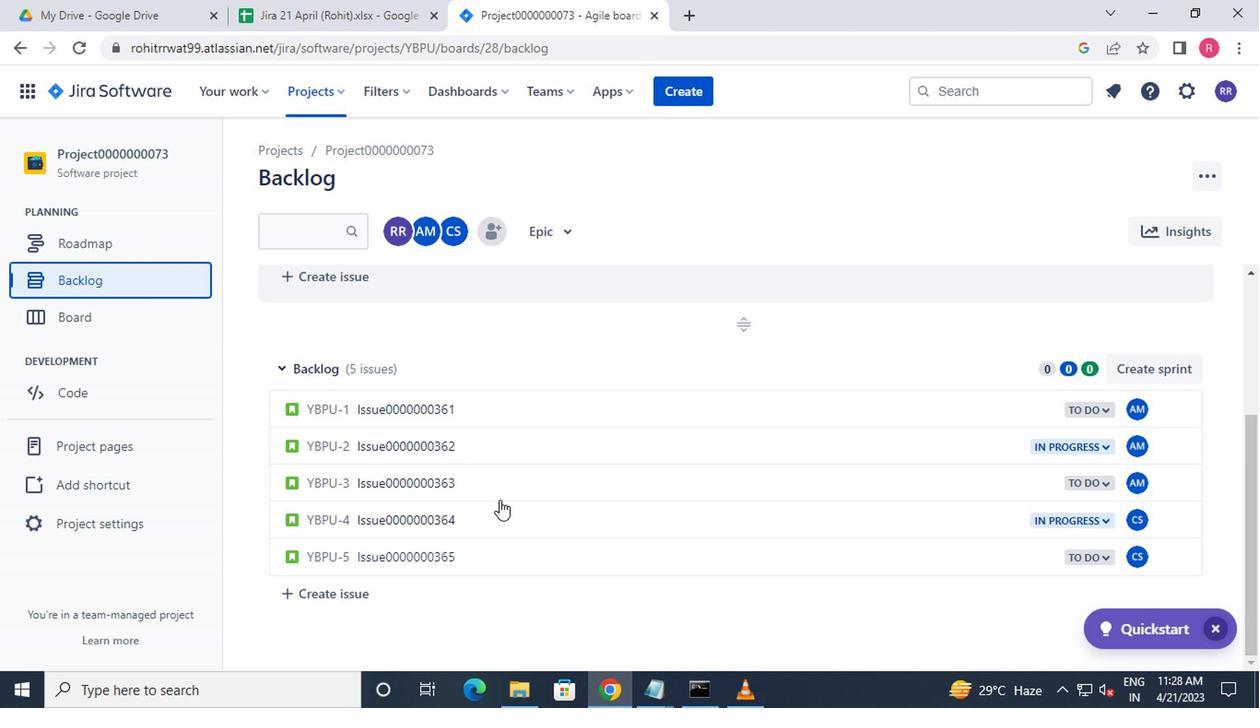 
Action: Mouse scrolled (496, 497) with delta (0, 0)
Screenshot: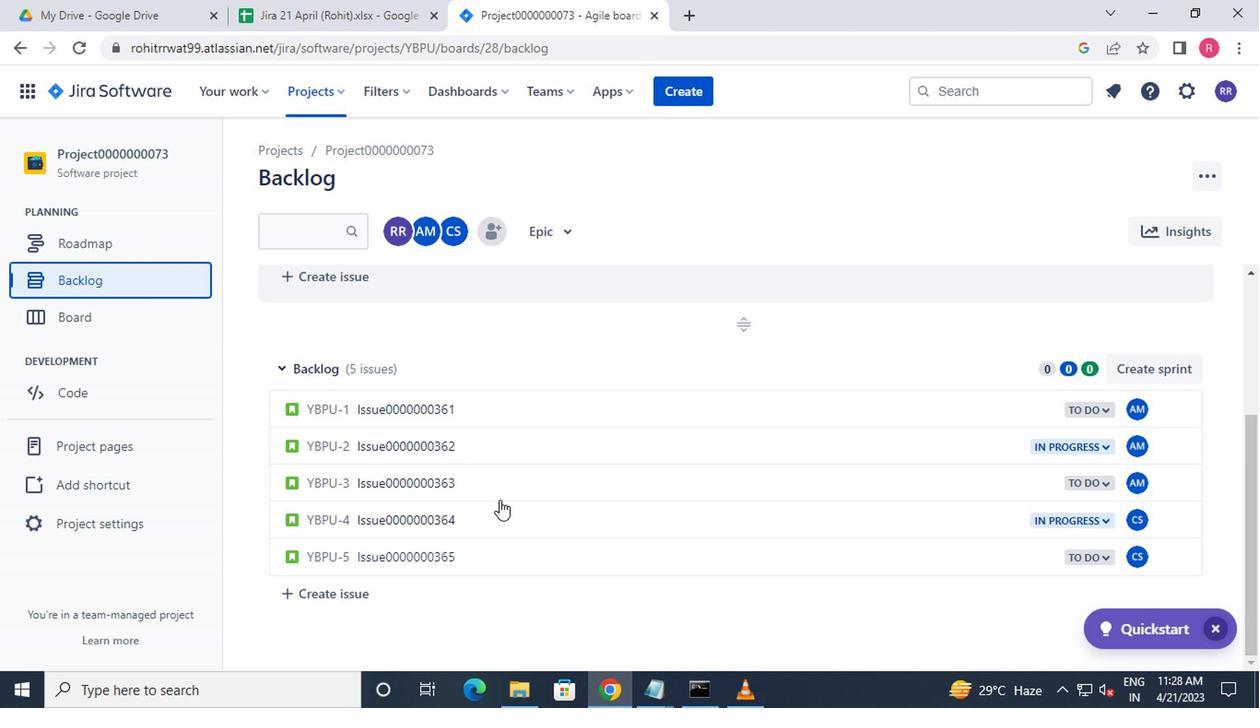 
Action: Mouse moved to (394, 296)
Screenshot: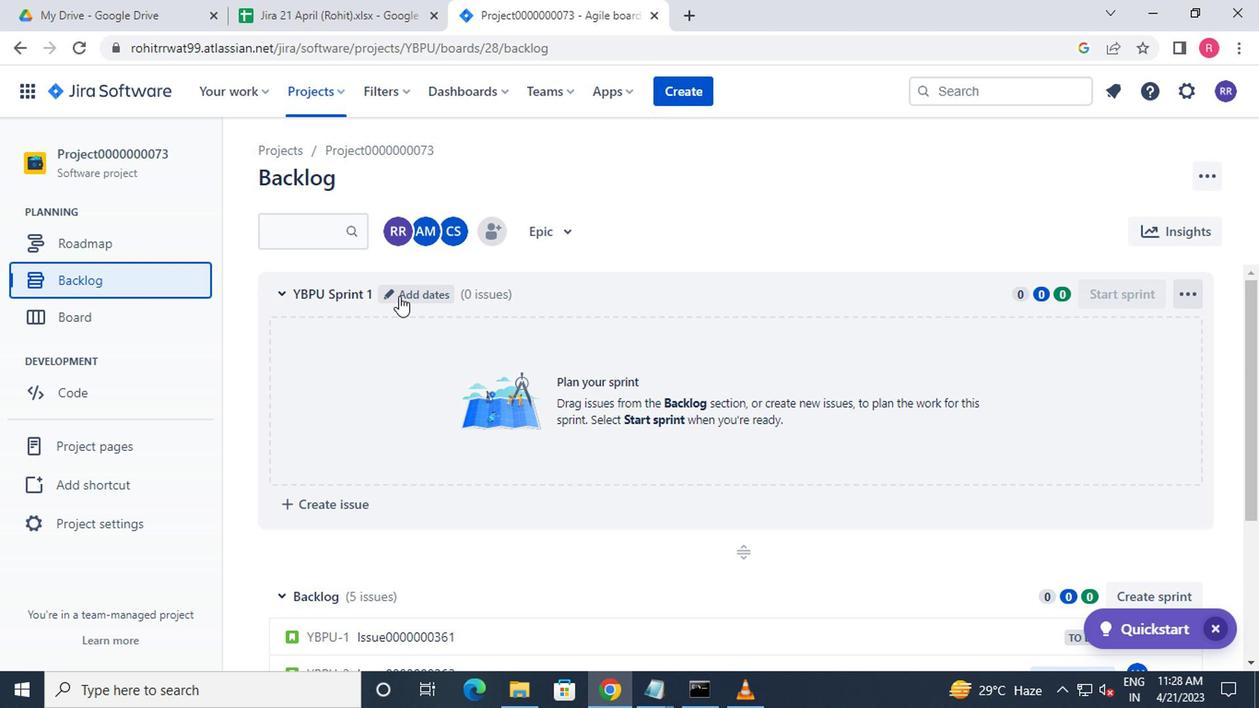 
Action: Mouse pressed left at (394, 296)
Screenshot: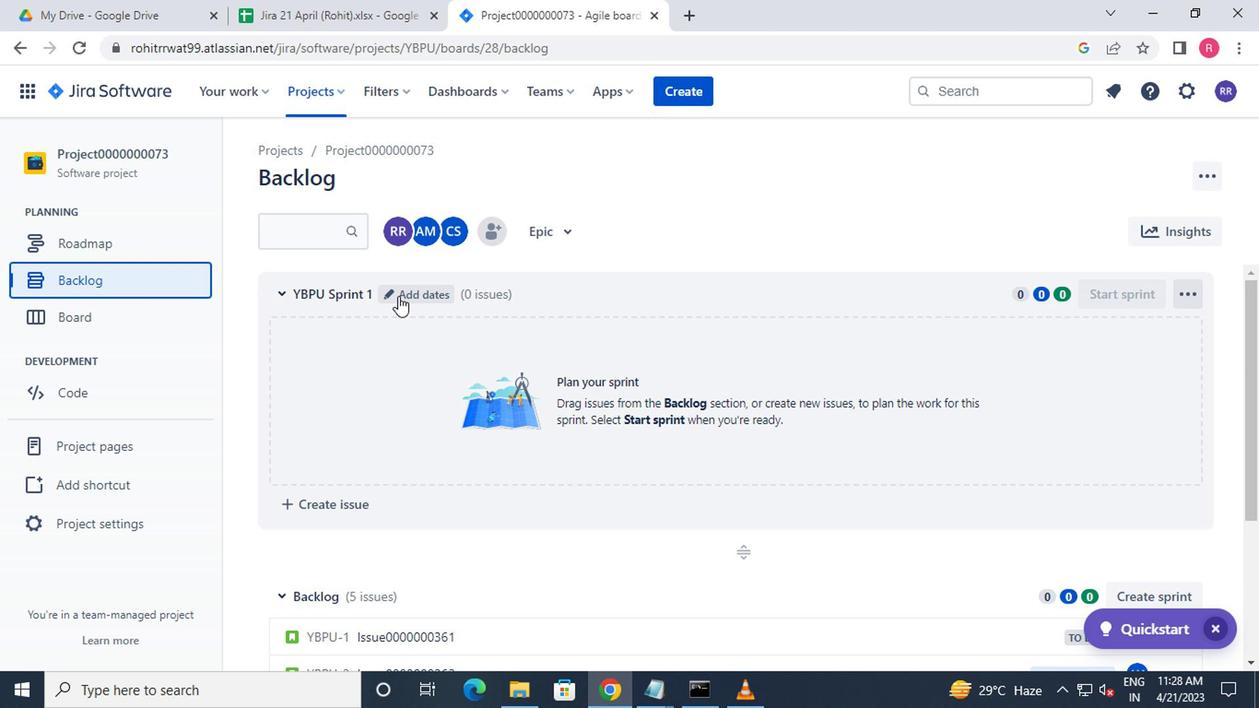 
Action: Mouse moved to (440, 308)
Screenshot: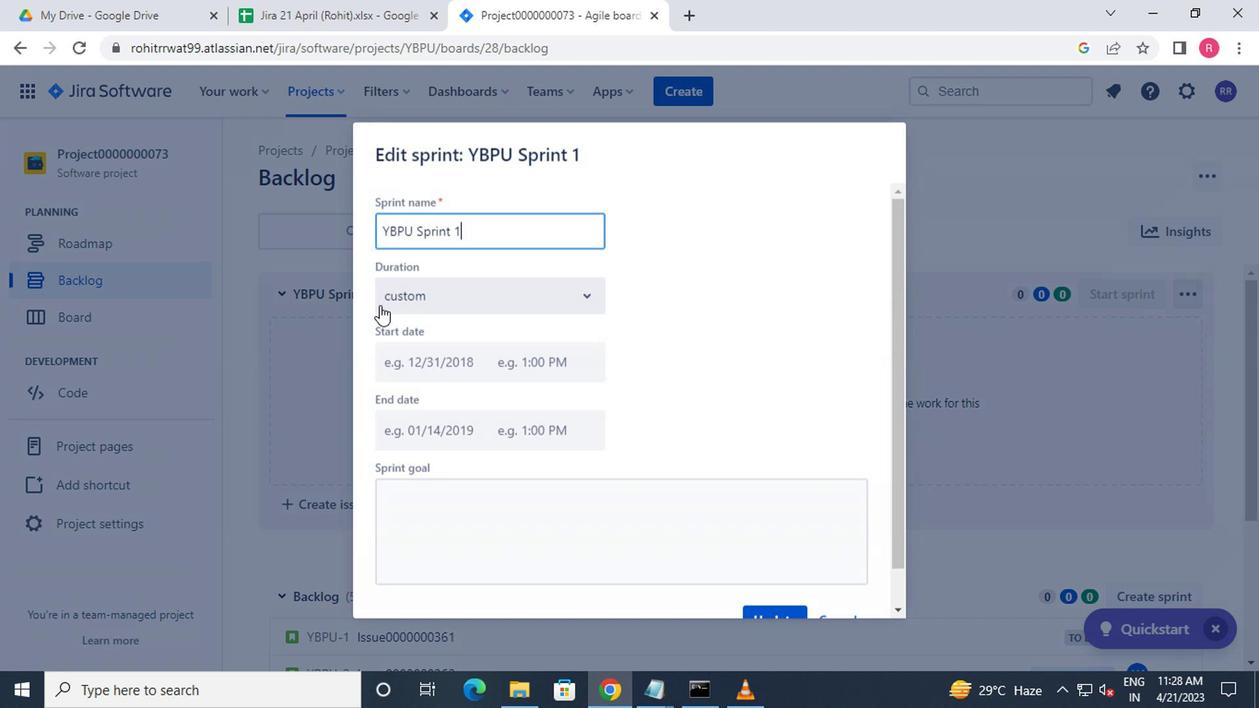 
Action: Key pressed <Key.backspace><Key.backspace><Key.backspace><Key.backspace><Key.backspace><Key.backspace><Key.backspace><Key.backspace><Key.backspace><Key.backspace><Key.backspace><Key.backspace><Key.backspace><Key.backspace><Key.backspace><Key.backspace><Key.backspace><Key.backspace><Key.backspace><Key.backspace><Key.backspace><Key.backspace><Key.backspace><Key.backspace><Key.backspace><Key.backspace><Key.backspace><Key.backspace><Key.backspace><Key.backspace><Key.backspace><Key.backspace><Key.backspace><Key.backspace><Key.backspace><Key.backspace><Key.backspace><Key.backspace><Key.backspace><Key.backspace><Key.backspace><Key.backspace><Key.backspace><Key.backspace><Key.backspace><Key.backspace><Key.backspace><Key.shift>SPRINT0000000217<Key.enter>
Screenshot: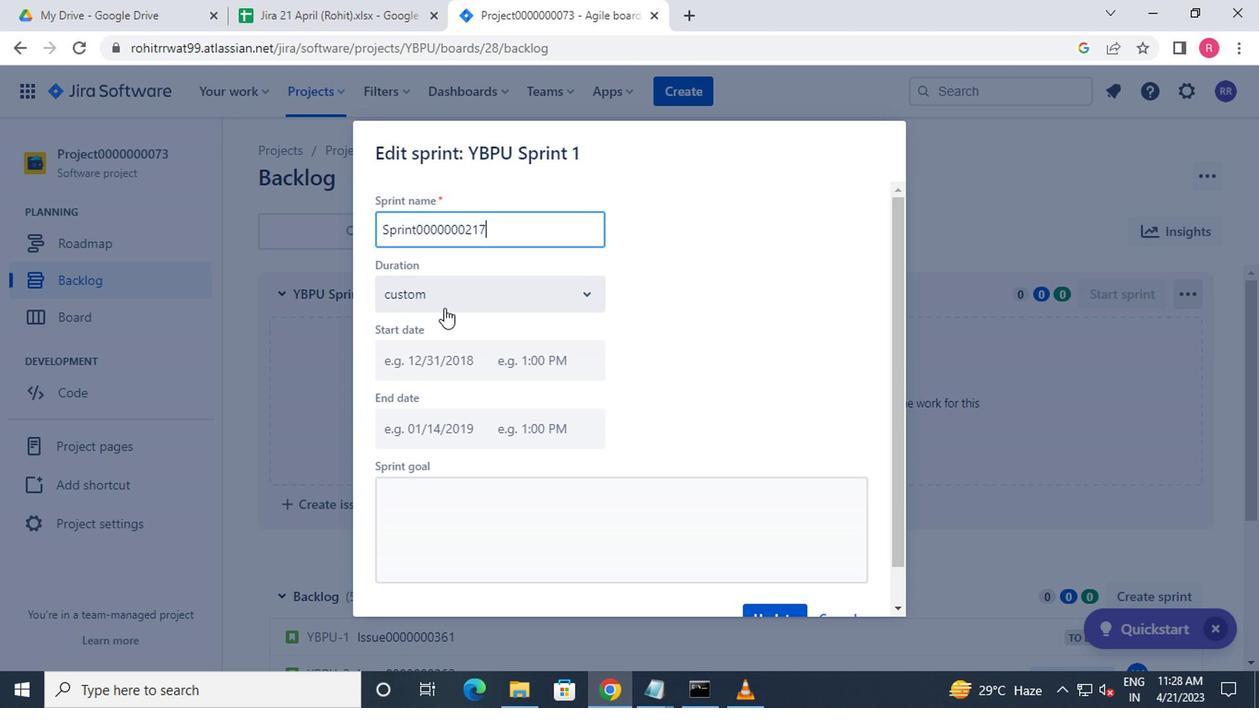 
